 Task: Find connections with filter location Rāmtek with filter topic #economicswith filter profile language French with filter current company Mastek with filter school National Open School board NIOS Admission Form Class 10th 12th 2019-20Delhi with filter industry Operations Consulting with filter service category Wedding Photography with filter keywords title Hotel Manager
Action: Mouse moved to (490, 39)
Screenshot: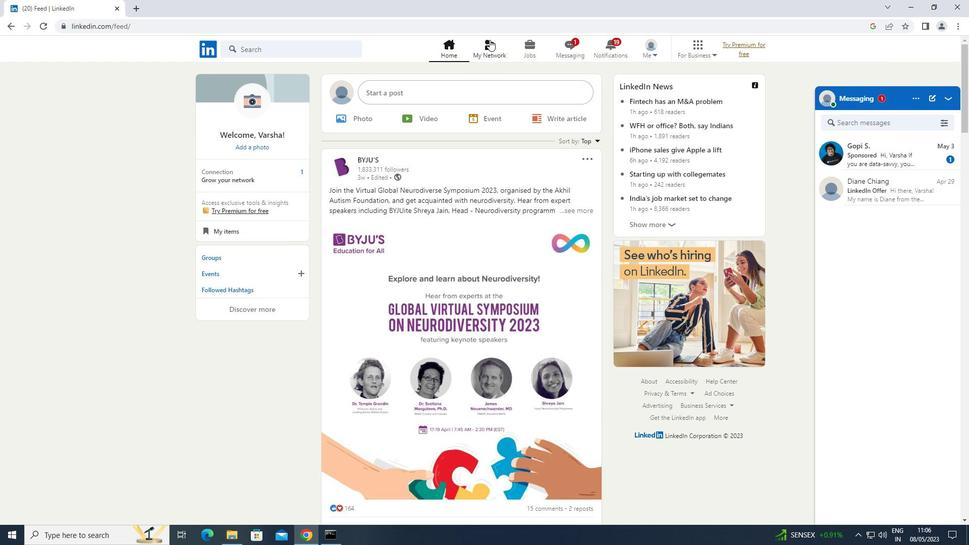 
Action: Mouse pressed left at (490, 39)
Screenshot: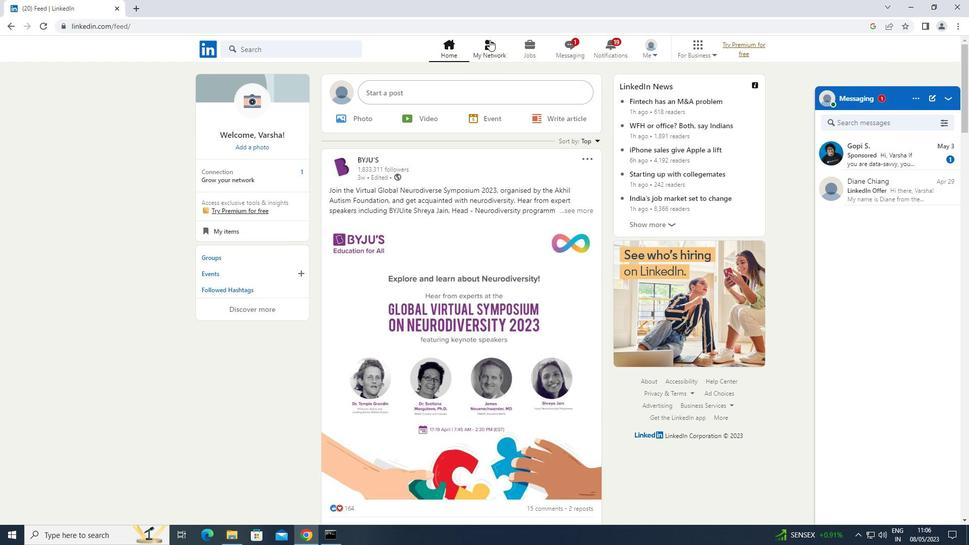
Action: Mouse moved to (239, 100)
Screenshot: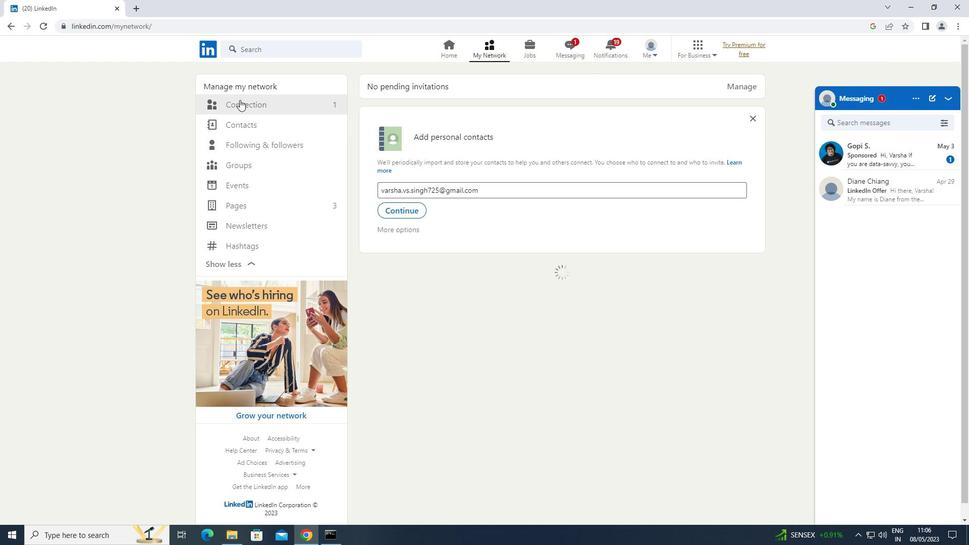 
Action: Mouse pressed left at (239, 100)
Screenshot: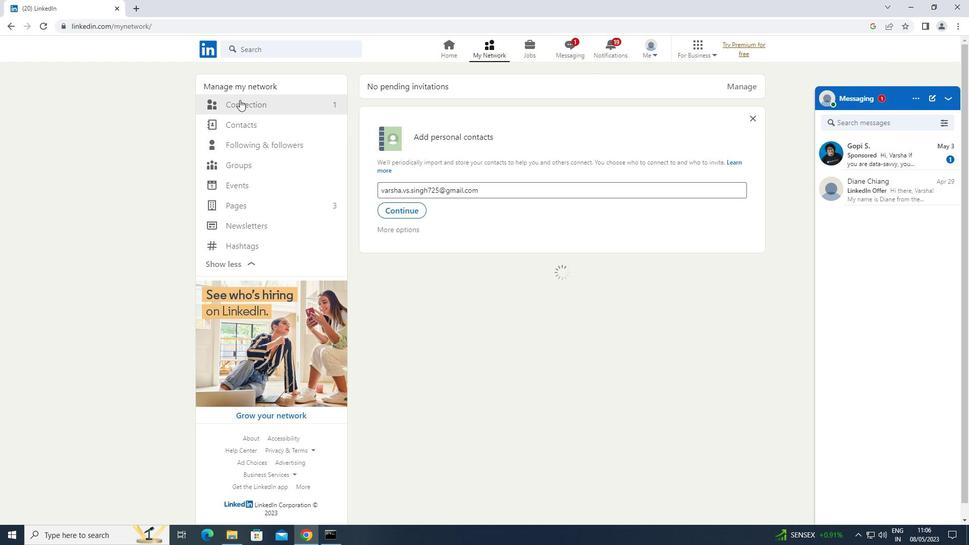 
Action: Mouse moved to (568, 106)
Screenshot: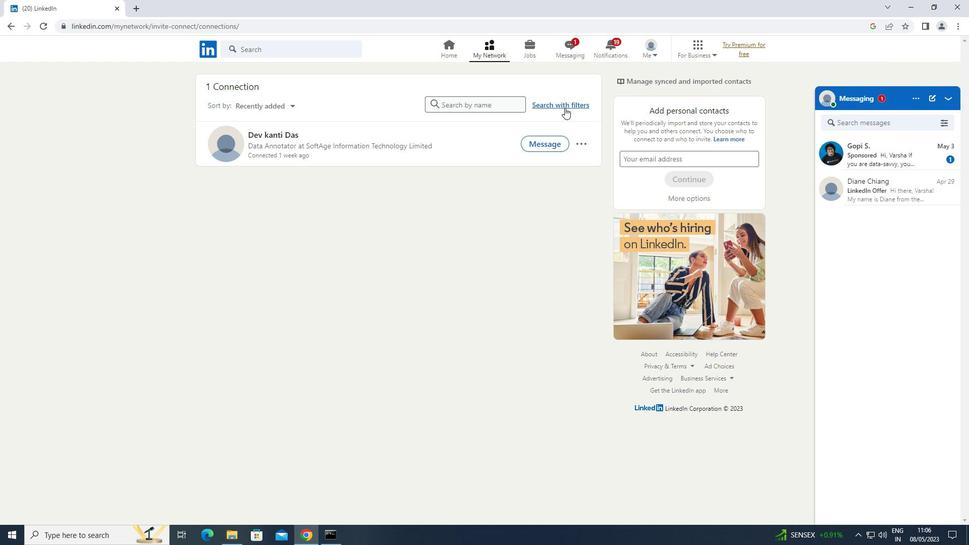 
Action: Mouse pressed left at (568, 106)
Screenshot: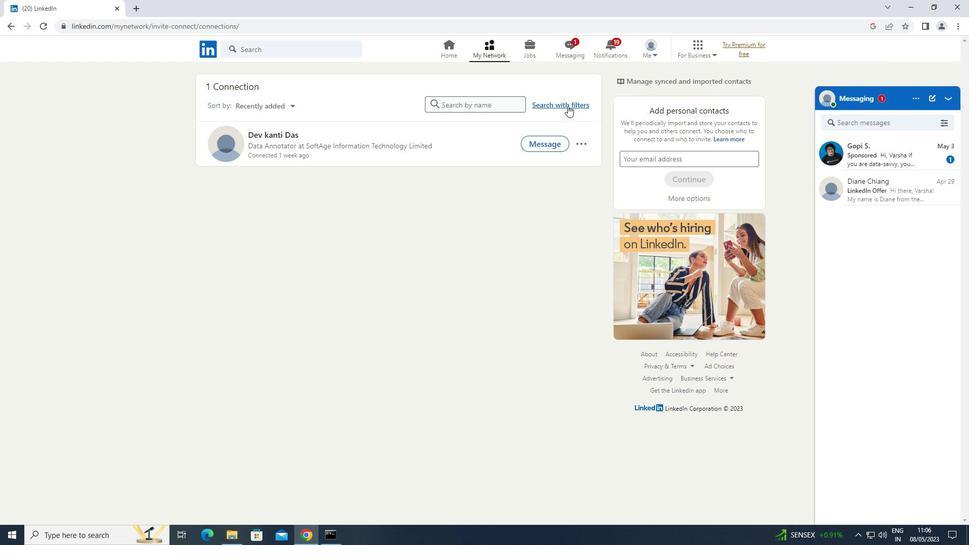 
Action: Mouse moved to (518, 76)
Screenshot: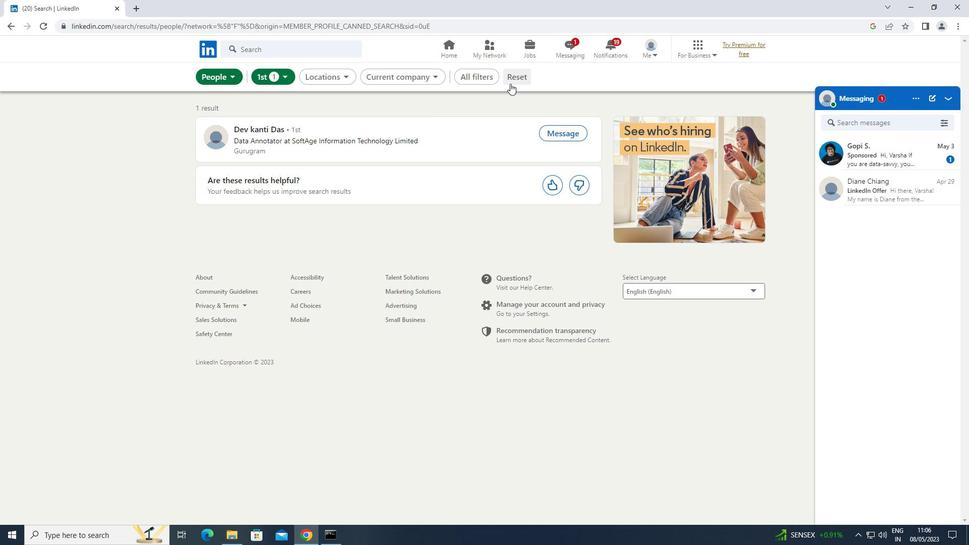 
Action: Mouse pressed left at (518, 76)
Screenshot: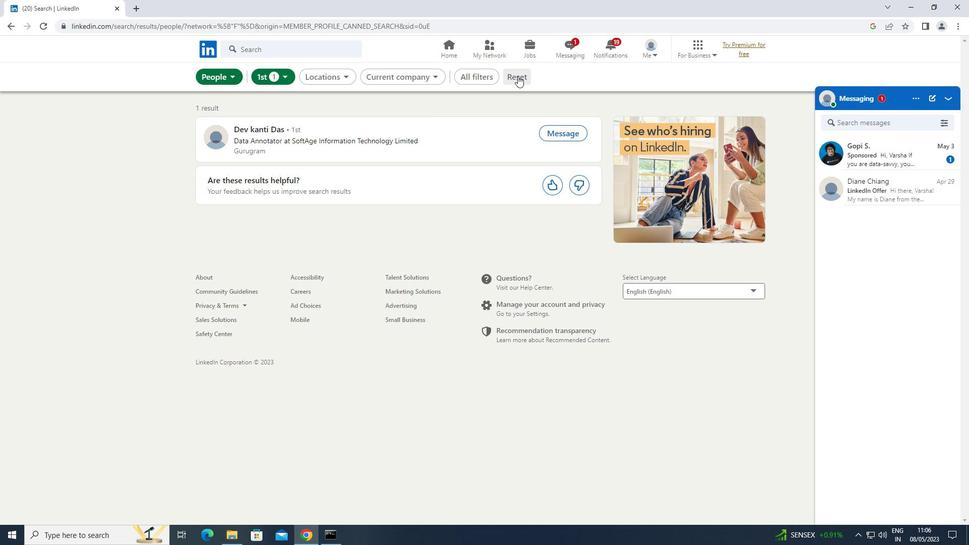 
Action: Mouse moved to (492, 80)
Screenshot: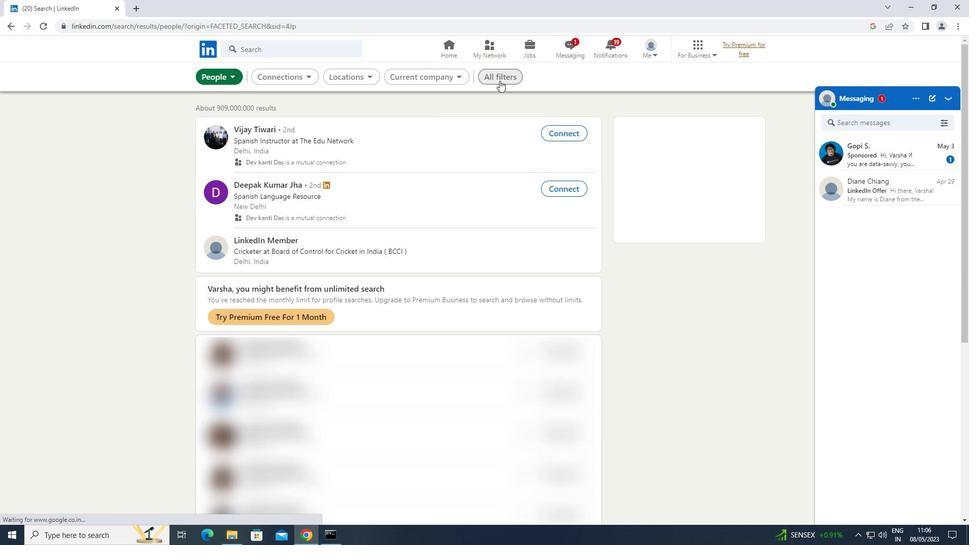 
Action: Mouse pressed left at (492, 80)
Screenshot: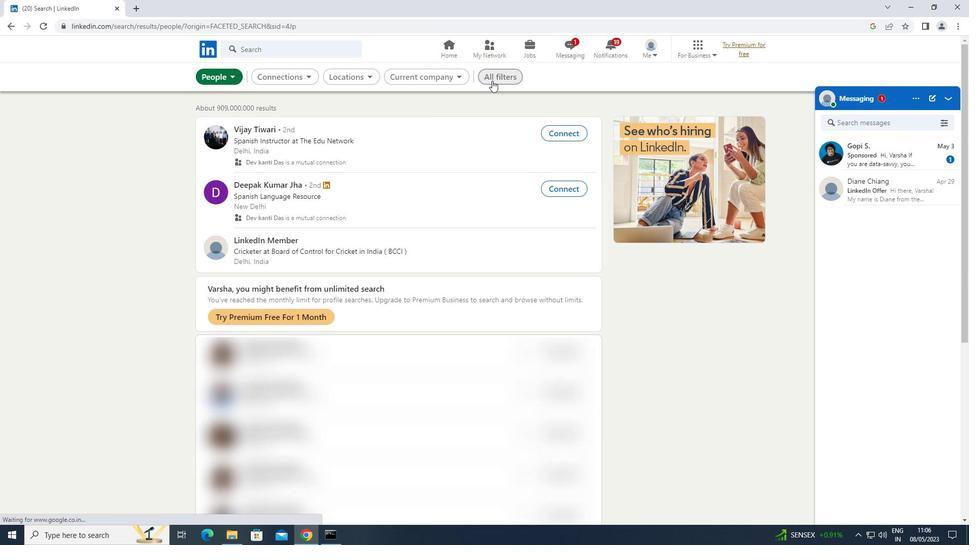 
Action: Mouse moved to (903, 318)
Screenshot: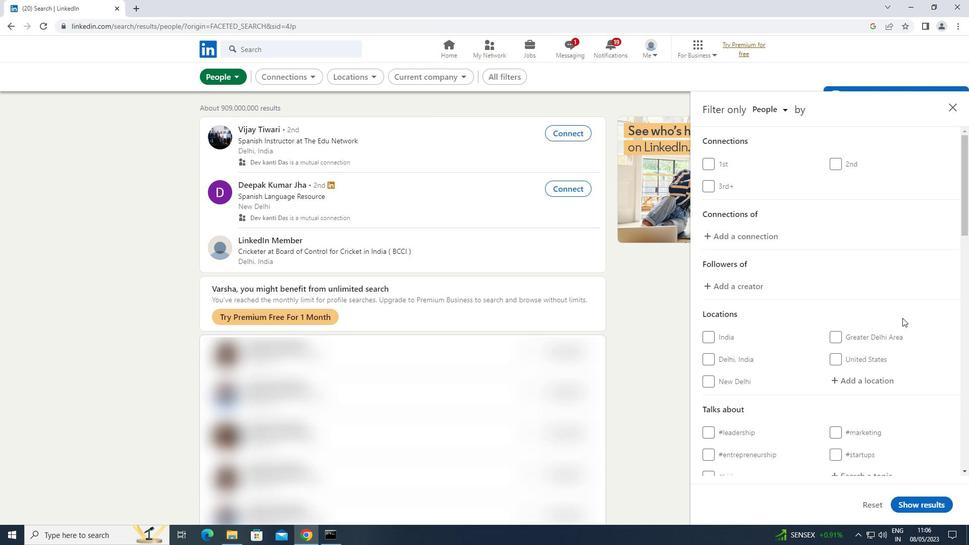 
Action: Mouse scrolled (903, 318) with delta (0, 0)
Screenshot: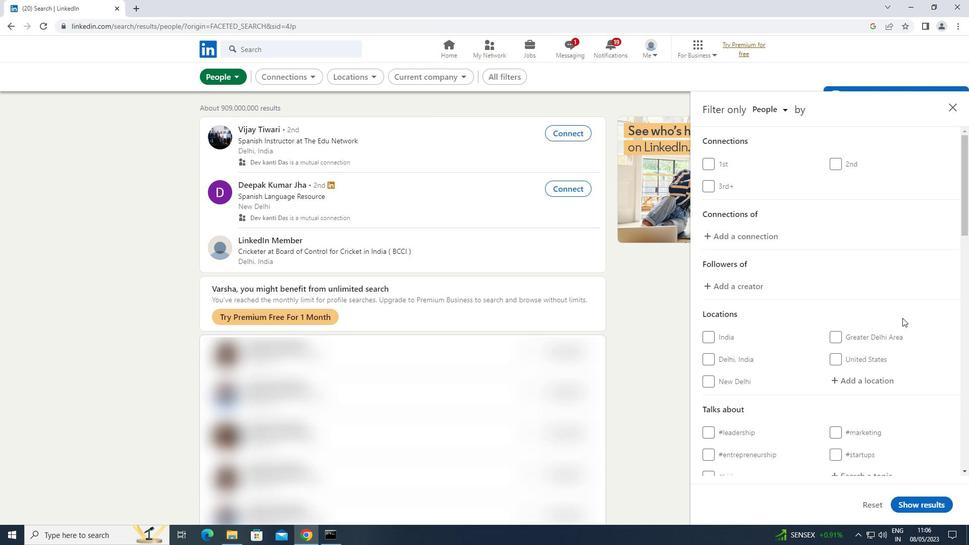 
Action: Mouse moved to (903, 319)
Screenshot: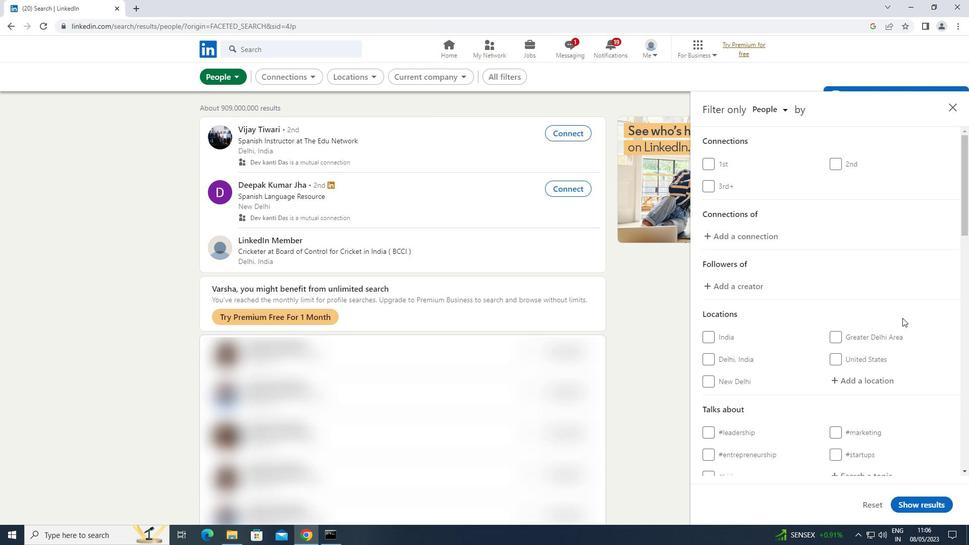 
Action: Mouse scrolled (903, 319) with delta (0, 0)
Screenshot: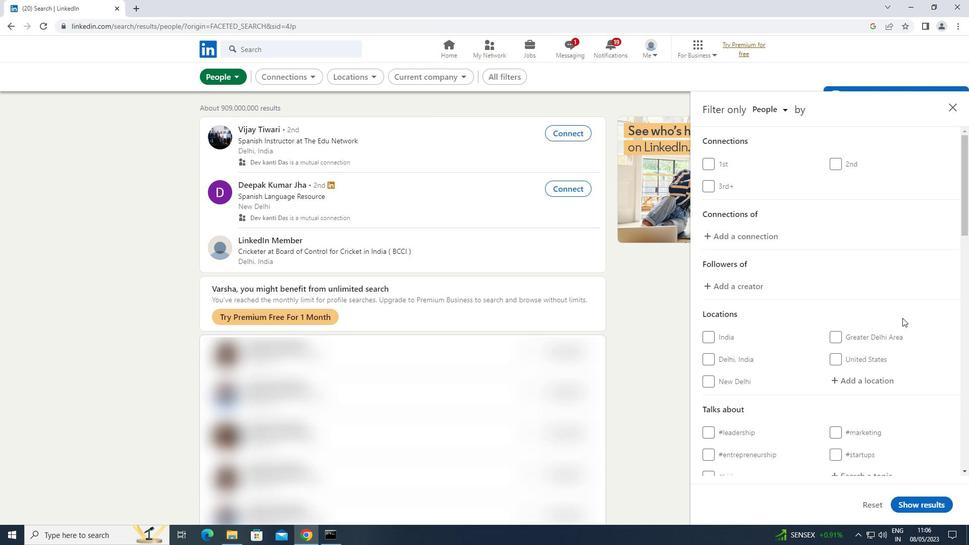 
Action: Mouse moved to (867, 282)
Screenshot: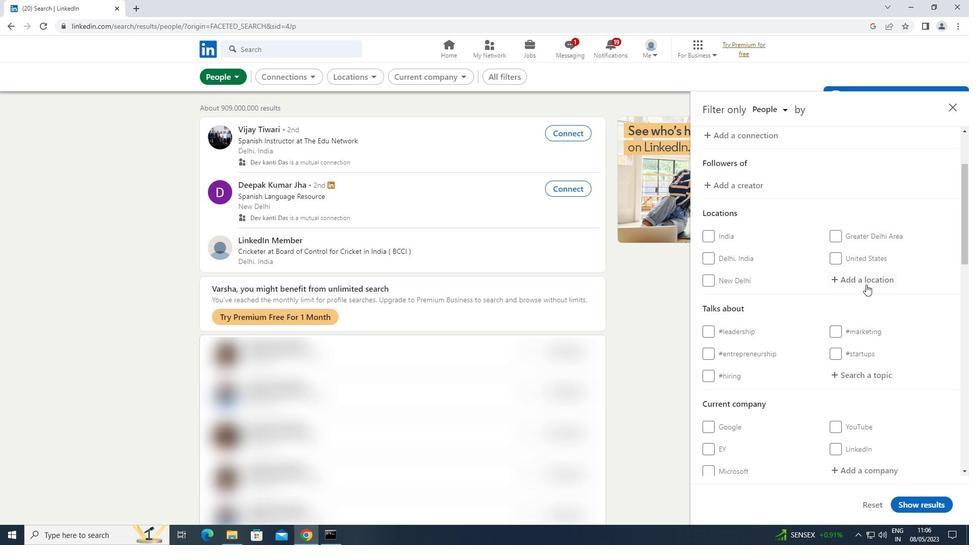 
Action: Mouse pressed left at (867, 282)
Screenshot: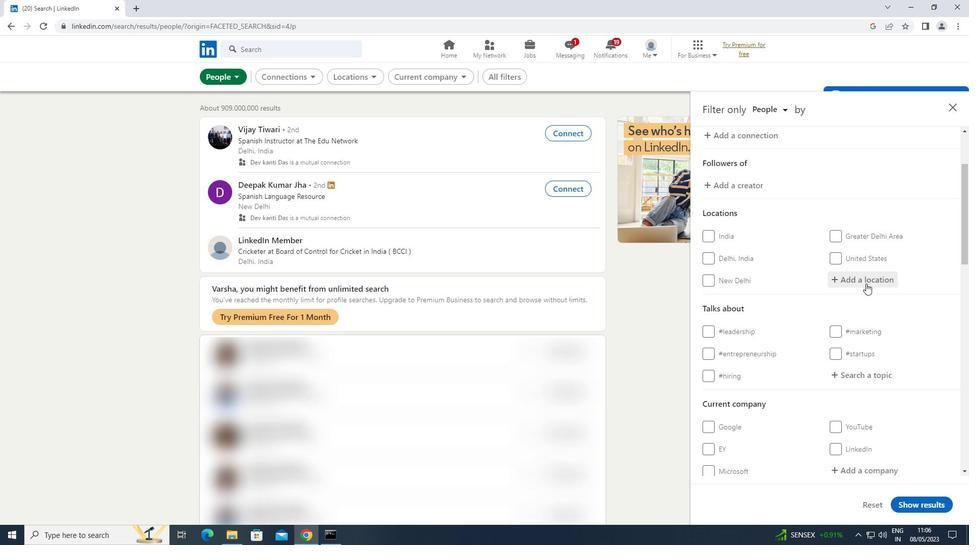 
Action: Mouse moved to (867, 282)
Screenshot: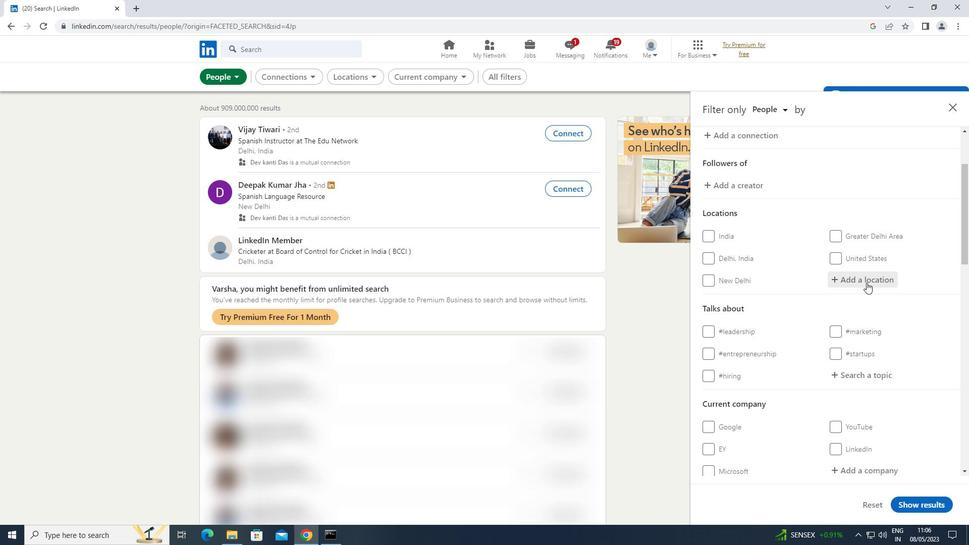 
Action: Key pressed <Key.shift>RAMTEK
Screenshot: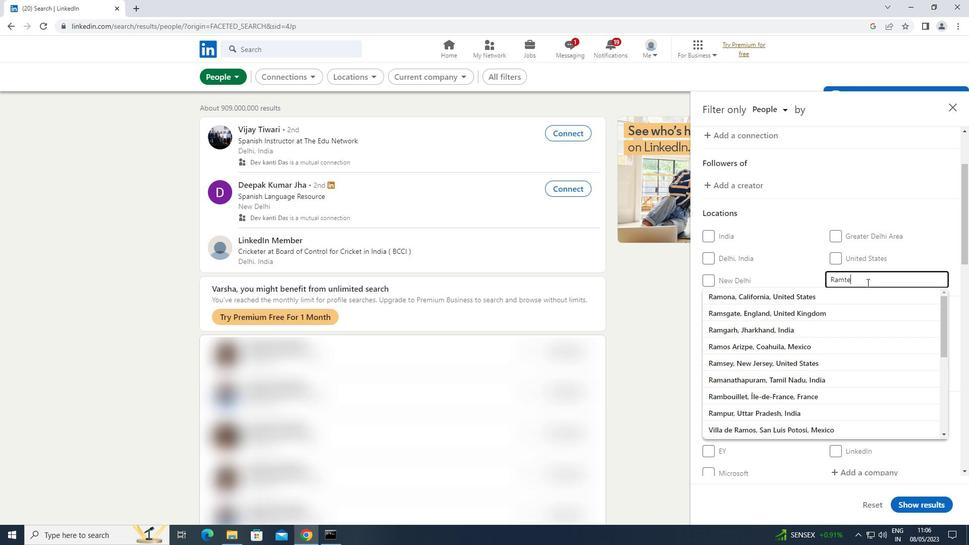
Action: Mouse moved to (853, 374)
Screenshot: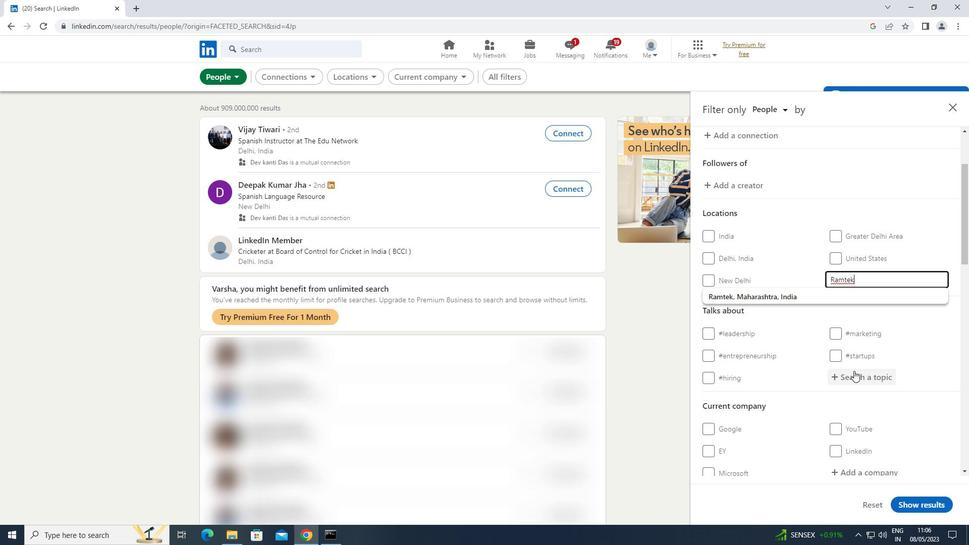 
Action: Mouse pressed left at (853, 374)
Screenshot: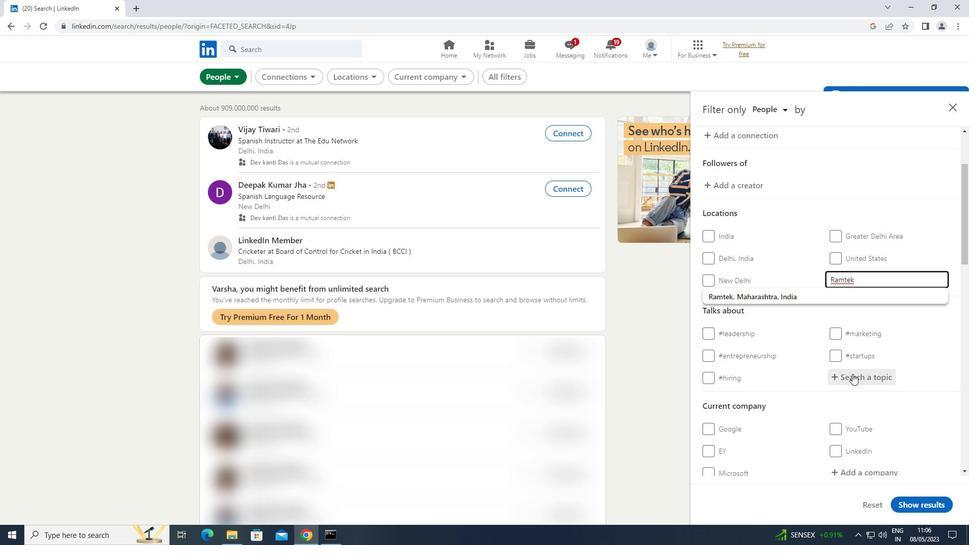 
Action: Key pressed ECONOMICS
Screenshot: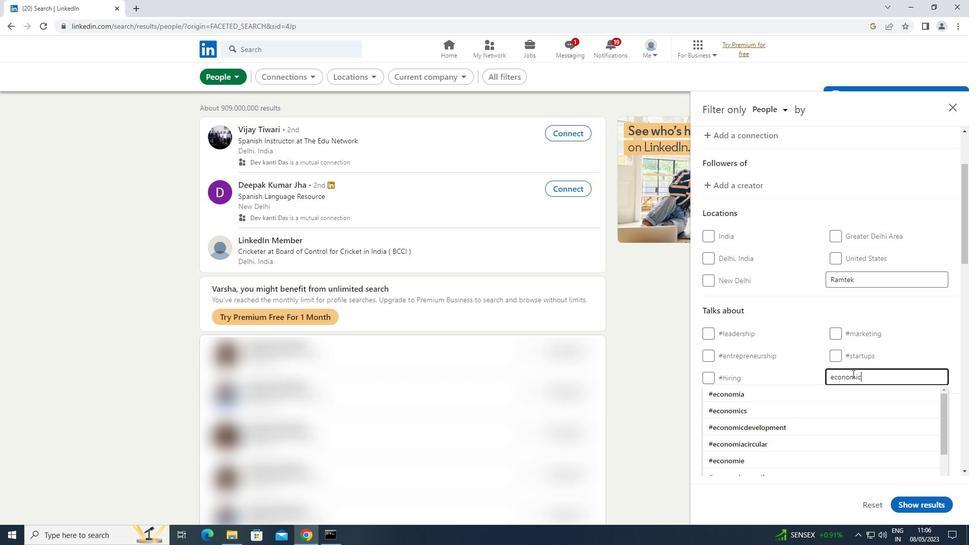 
Action: Mouse moved to (780, 396)
Screenshot: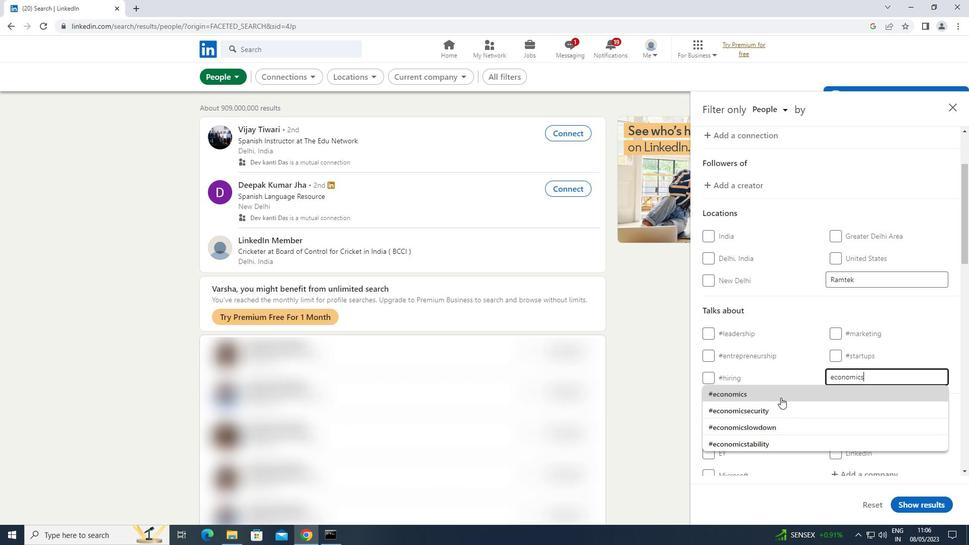 
Action: Mouse pressed left at (780, 396)
Screenshot: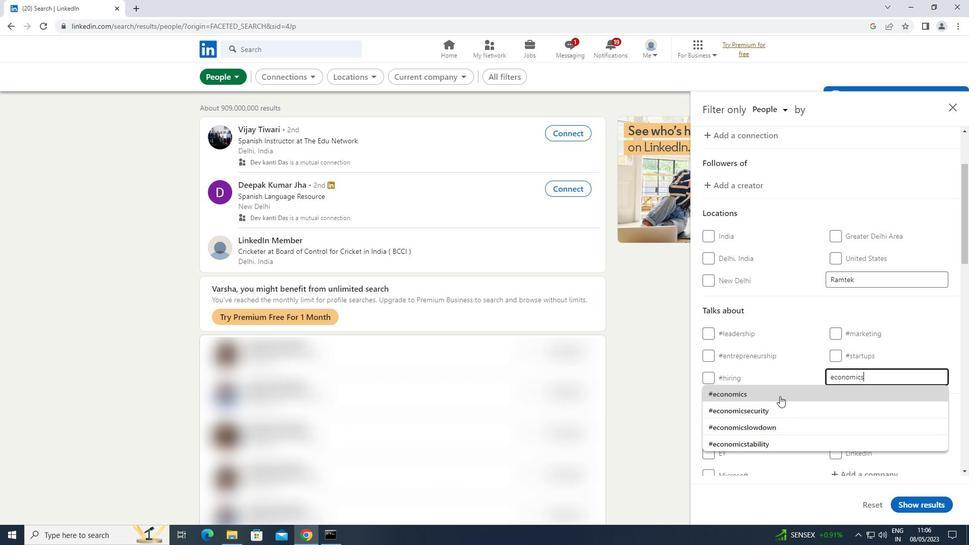 
Action: Mouse scrolled (780, 396) with delta (0, 0)
Screenshot: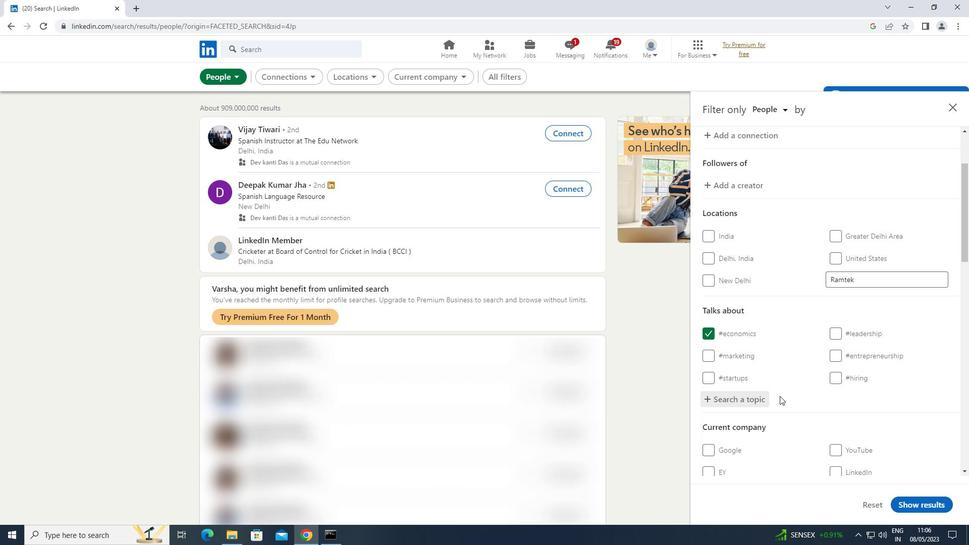 
Action: Mouse scrolled (780, 396) with delta (0, 0)
Screenshot: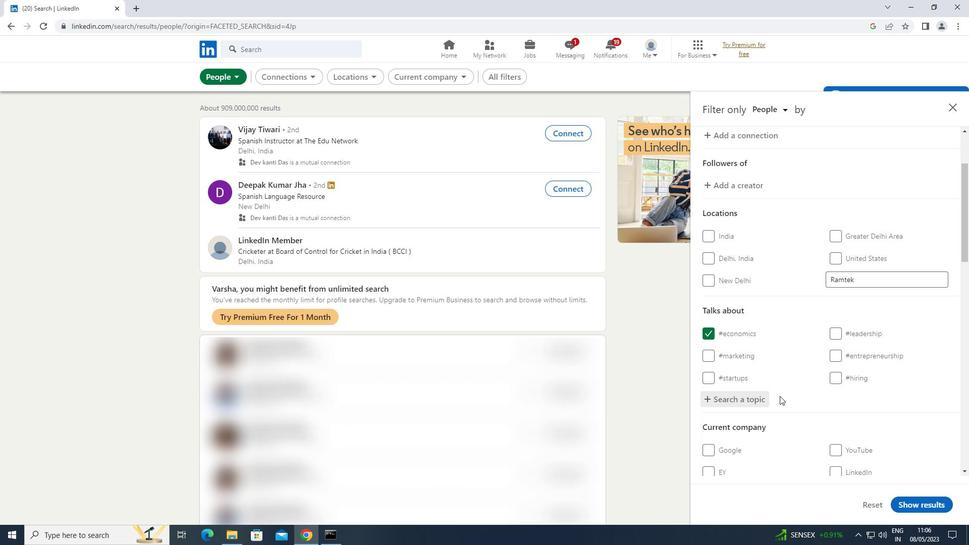 
Action: Mouse scrolled (780, 396) with delta (0, 0)
Screenshot: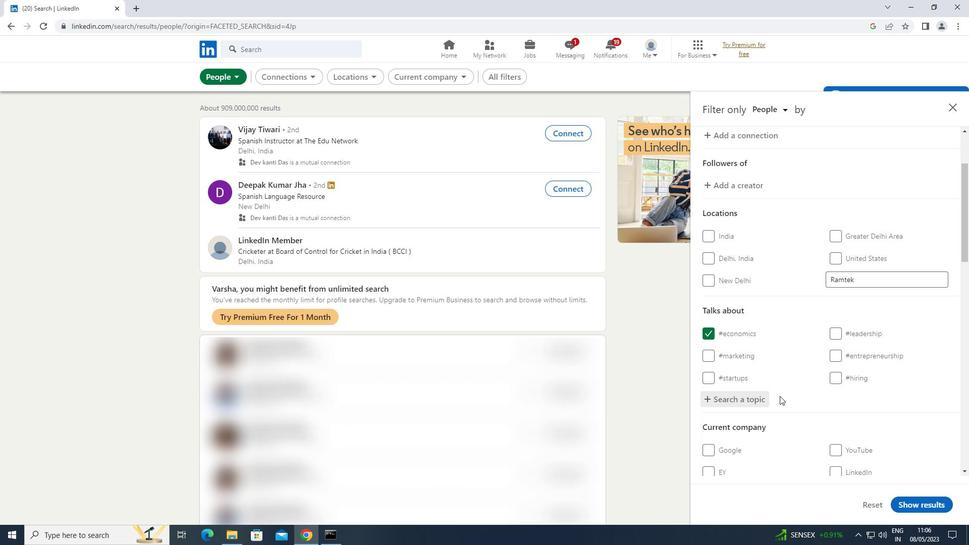 
Action: Mouse scrolled (780, 396) with delta (0, 0)
Screenshot: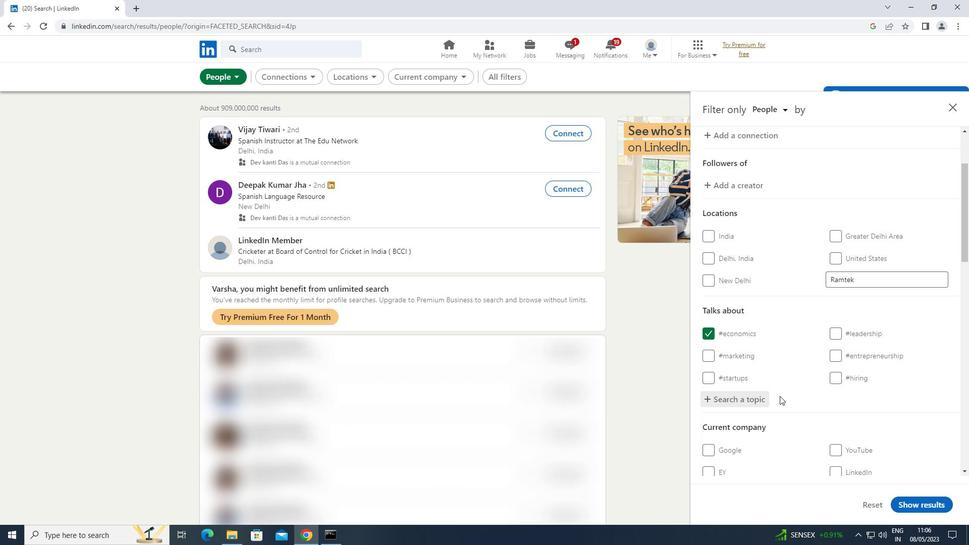 
Action: Mouse scrolled (780, 396) with delta (0, 0)
Screenshot: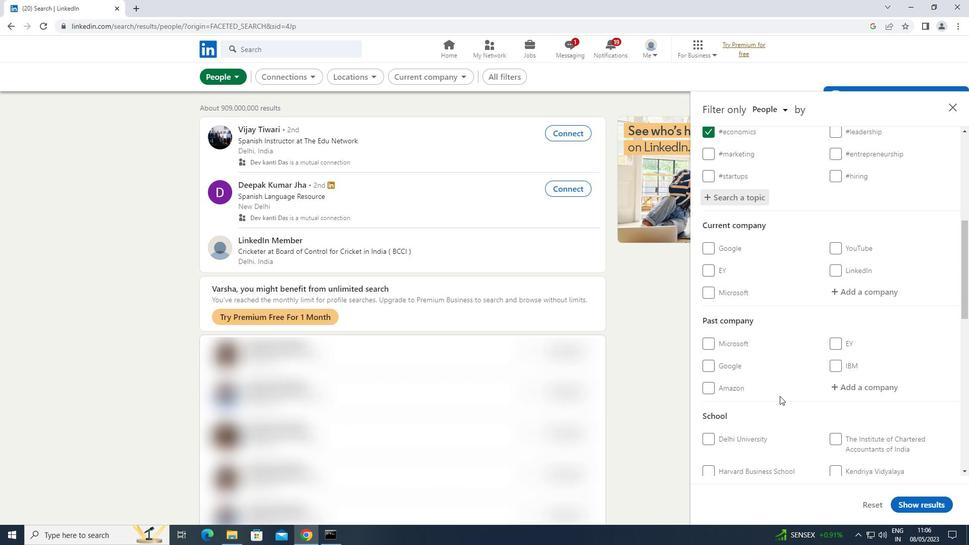 
Action: Mouse scrolled (780, 396) with delta (0, 0)
Screenshot: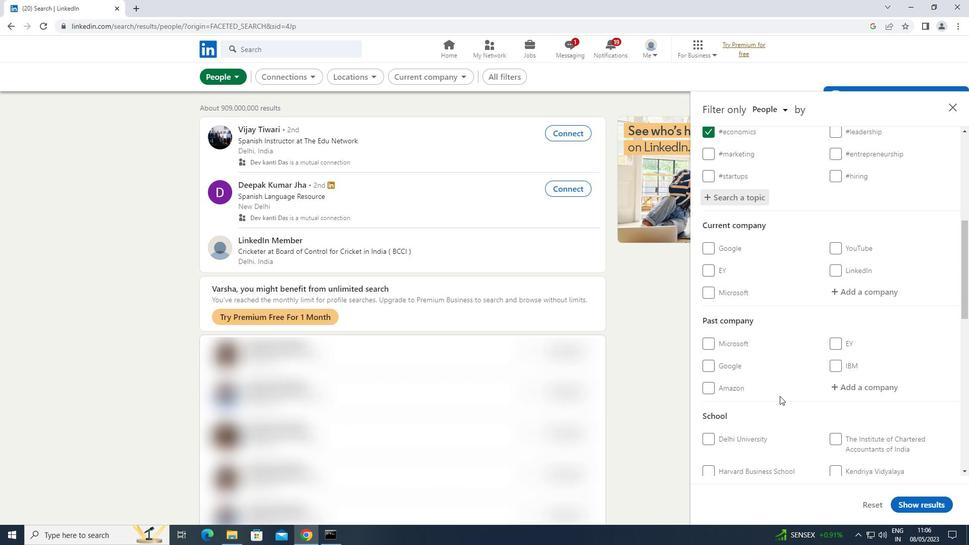 
Action: Mouse scrolled (780, 396) with delta (0, 0)
Screenshot: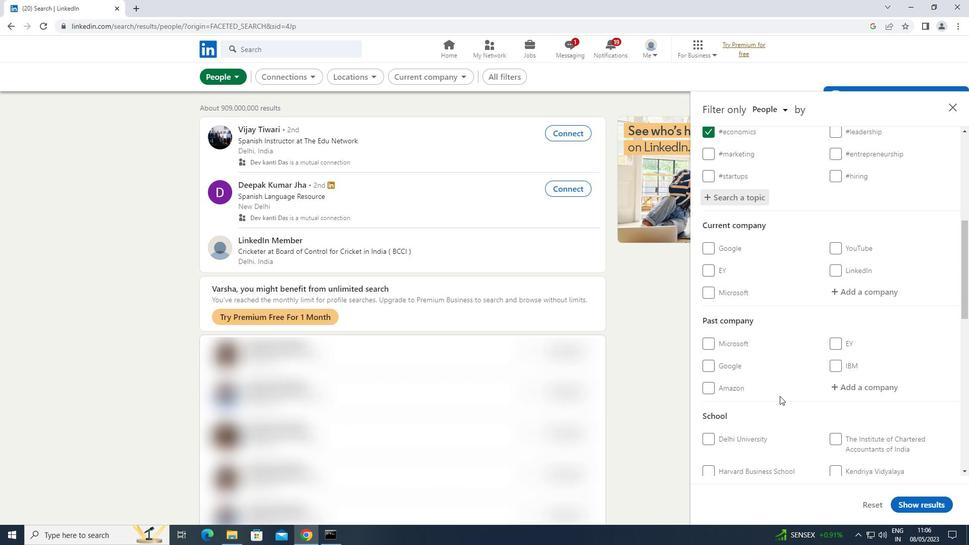
Action: Mouse scrolled (780, 396) with delta (0, 0)
Screenshot: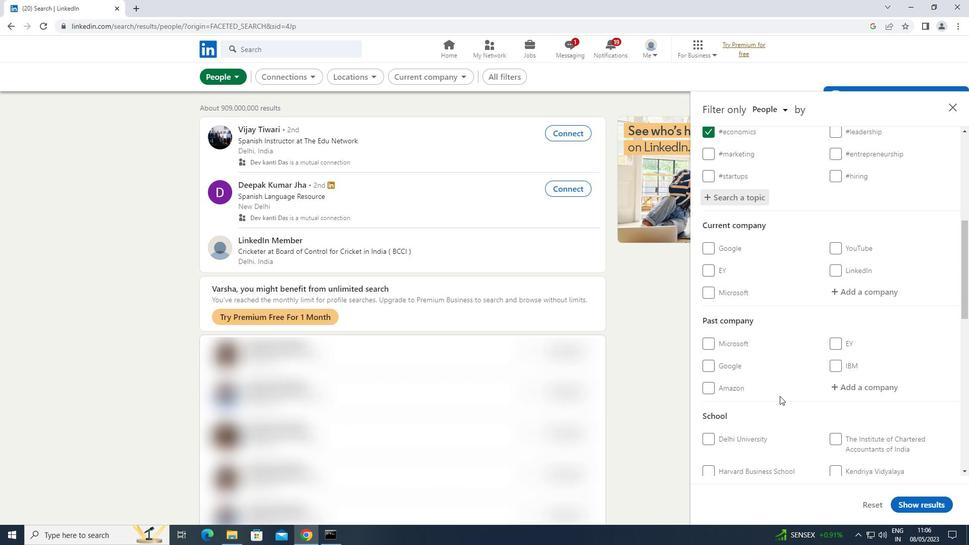 
Action: Mouse scrolled (780, 396) with delta (0, 0)
Screenshot: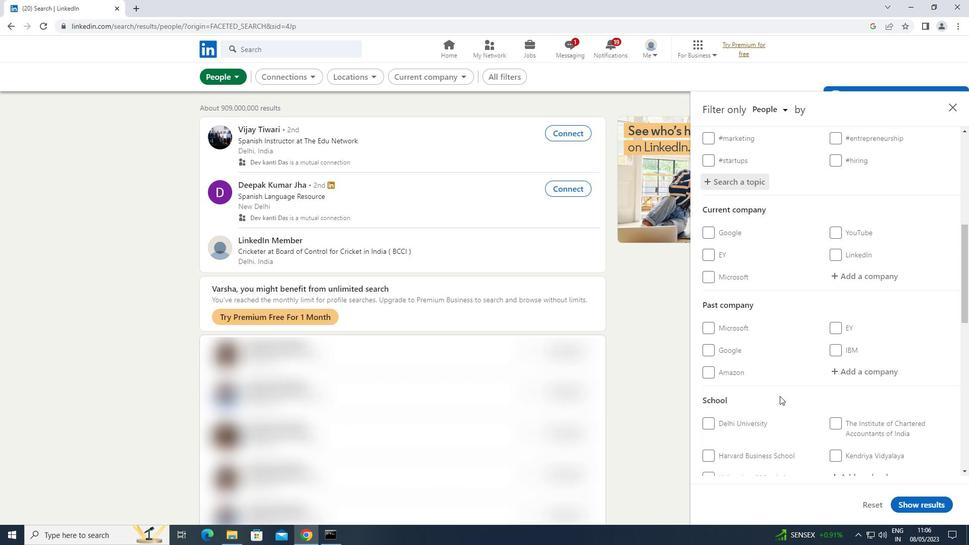 
Action: Mouse moved to (832, 406)
Screenshot: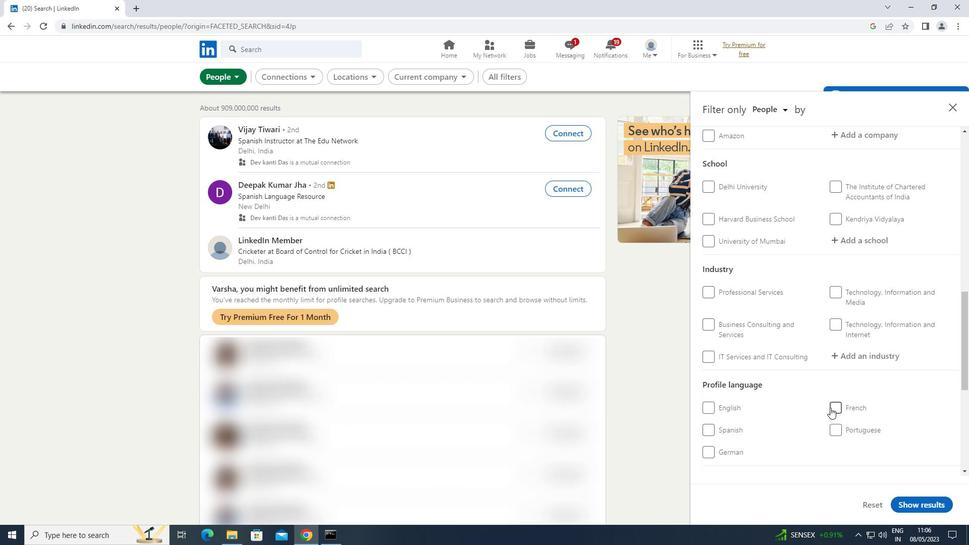 
Action: Mouse pressed left at (832, 406)
Screenshot: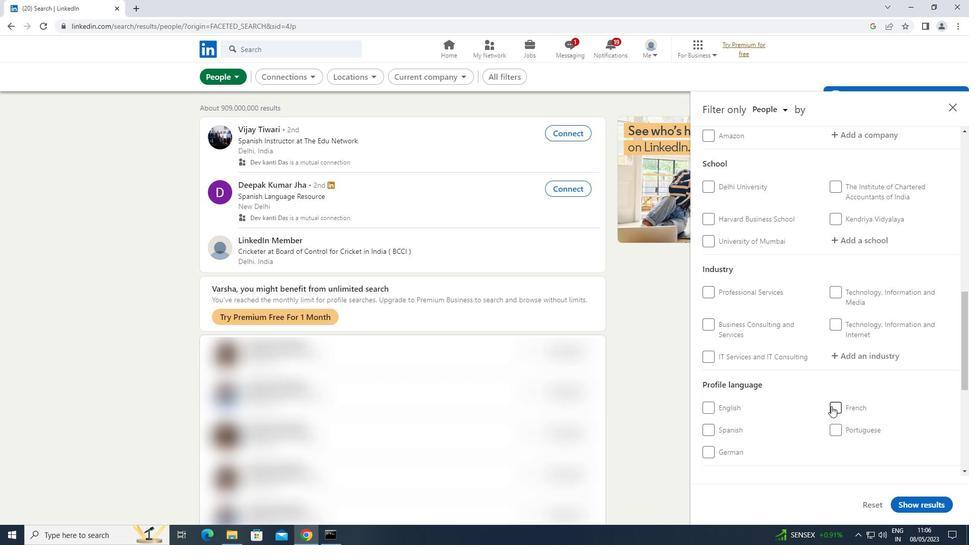 
Action: Mouse scrolled (832, 407) with delta (0, 0)
Screenshot: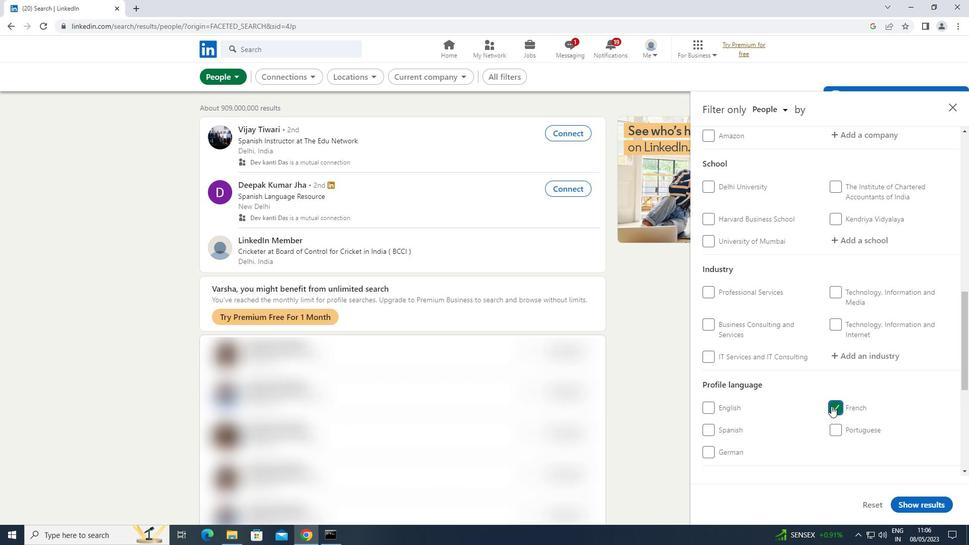 
Action: Mouse scrolled (832, 407) with delta (0, 0)
Screenshot: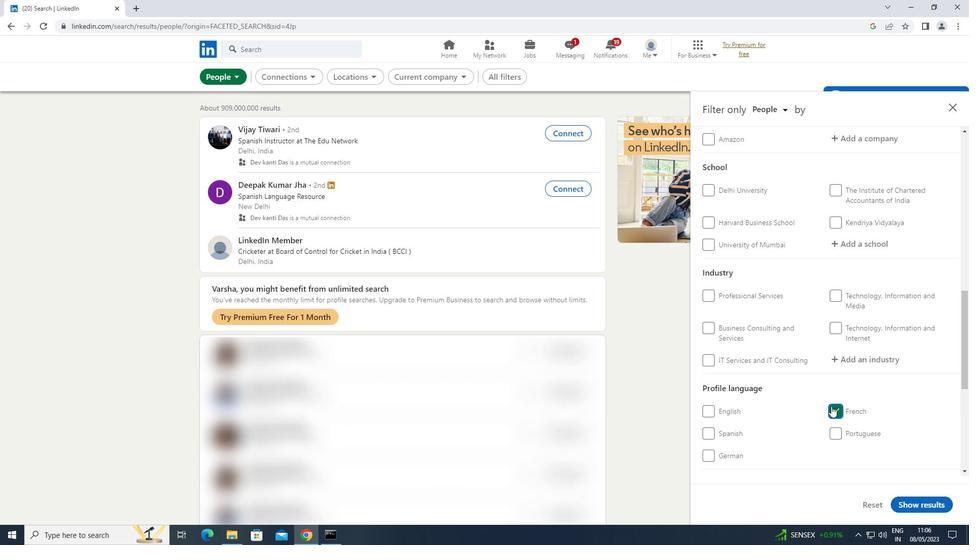 
Action: Mouse scrolled (832, 407) with delta (0, 0)
Screenshot: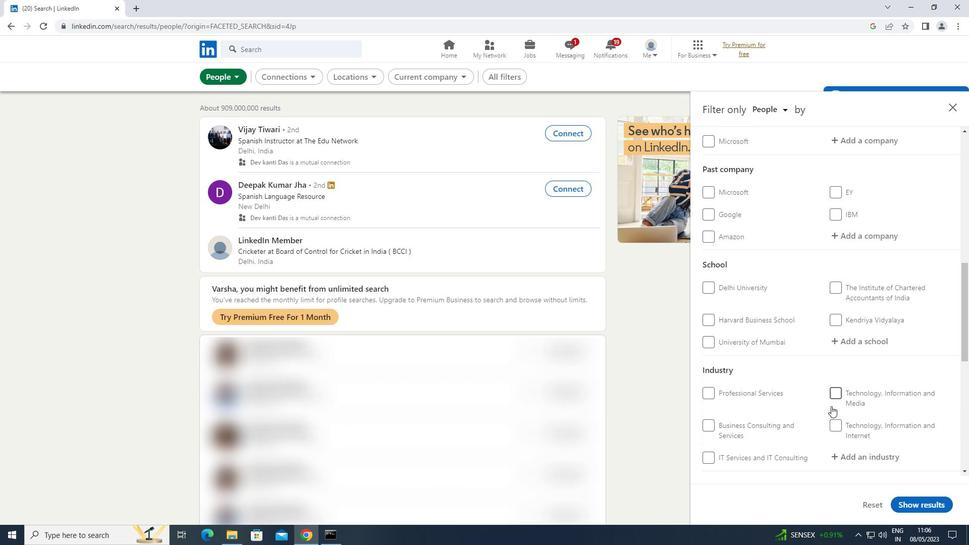 
Action: Mouse scrolled (832, 407) with delta (0, 0)
Screenshot: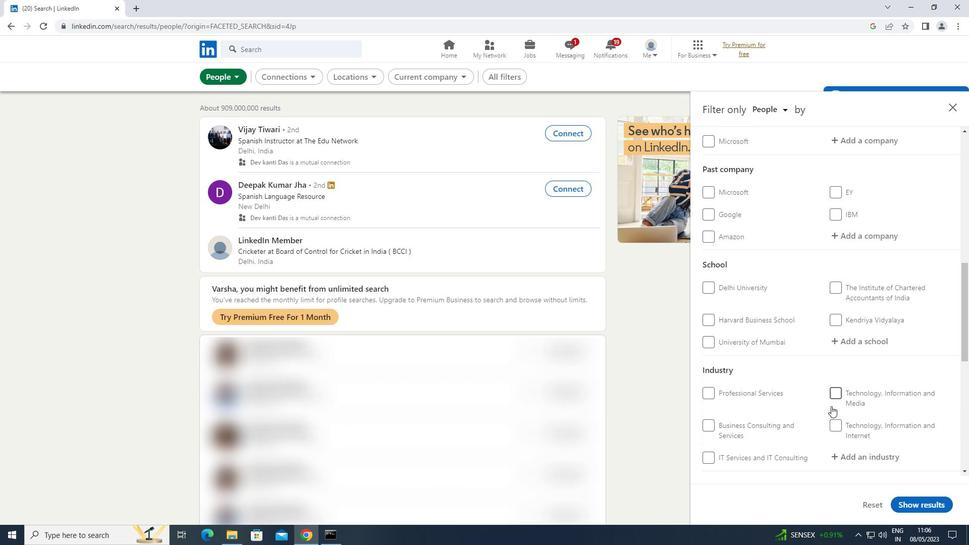 
Action: Mouse moved to (885, 242)
Screenshot: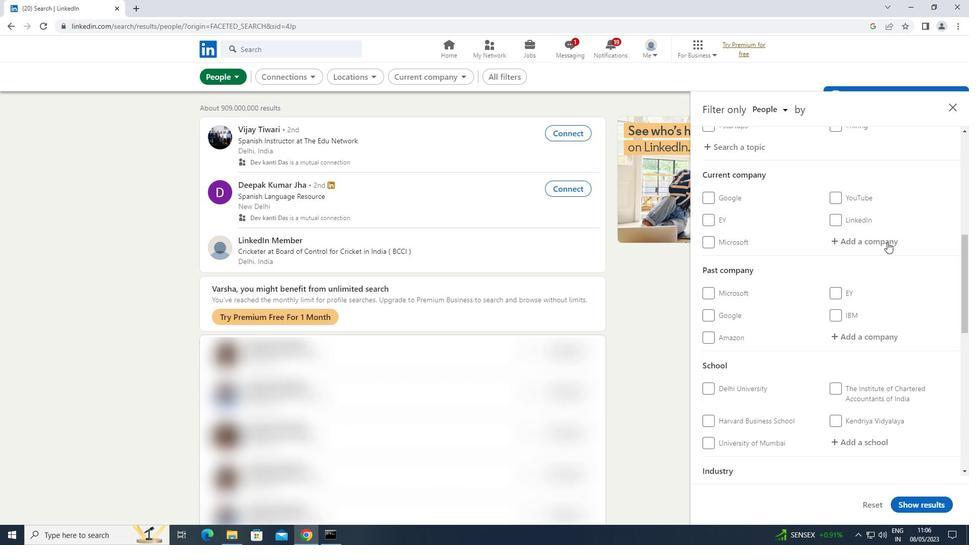 
Action: Mouse pressed left at (885, 242)
Screenshot: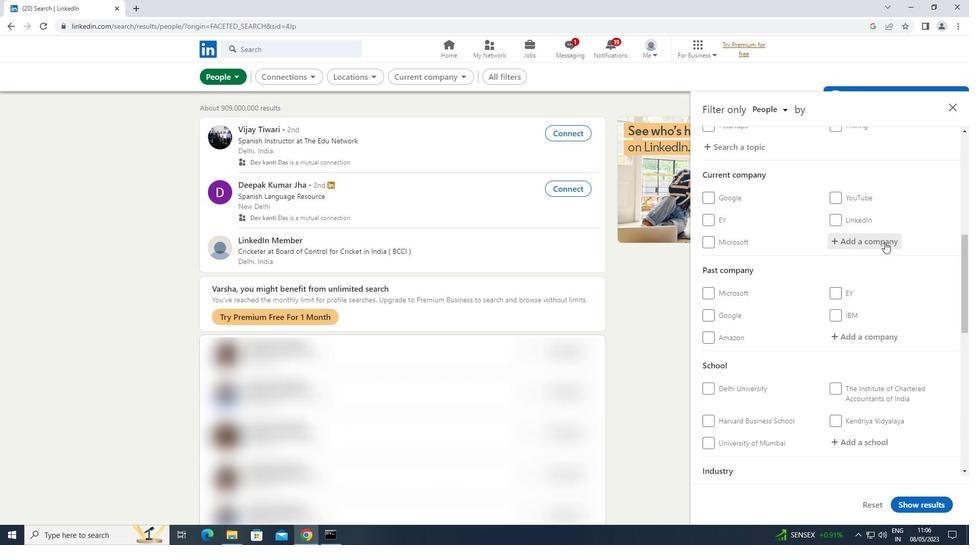 
Action: Key pressed <Key.shift>MASTEK
Screenshot: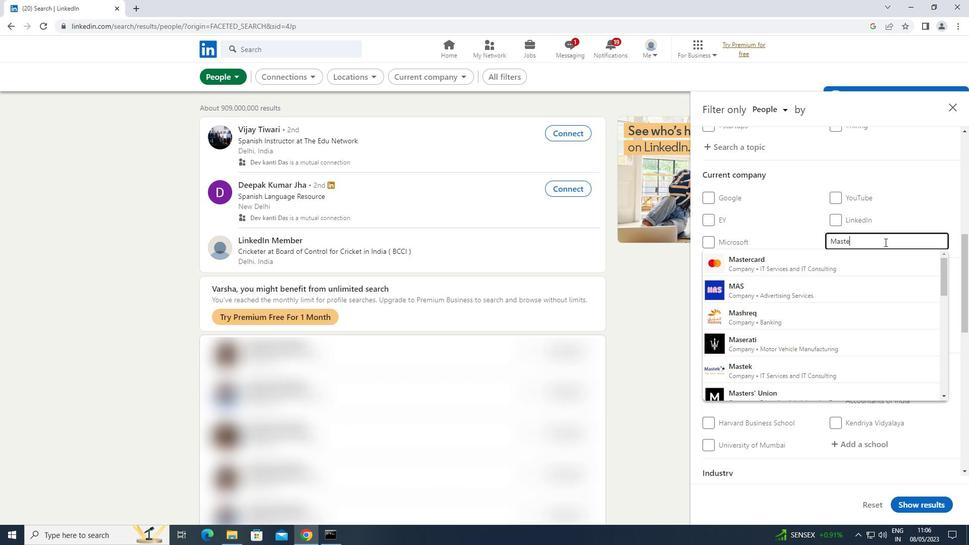 
Action: Mouse moved to (796, 267)
Screenshot: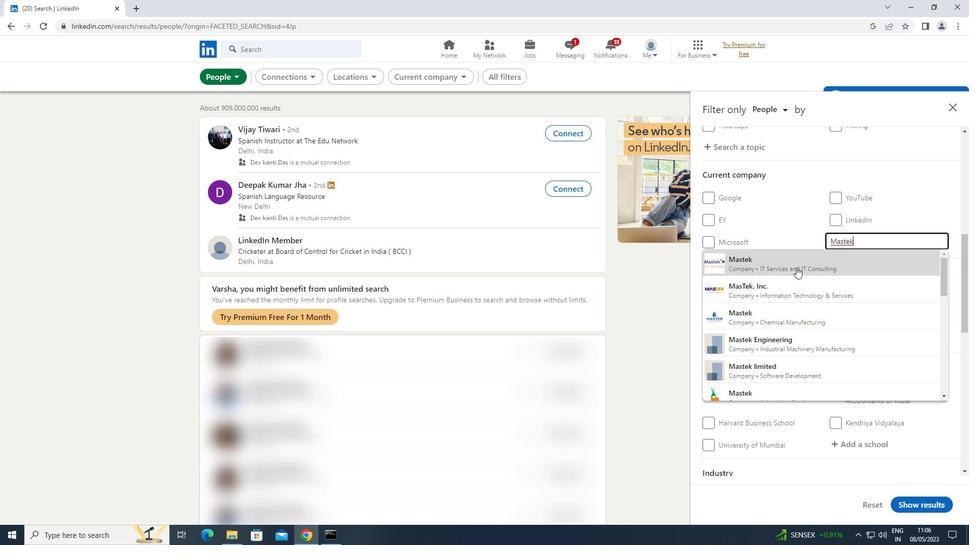 
Action: Mouse pressed left at (796, 267)
Screenshot: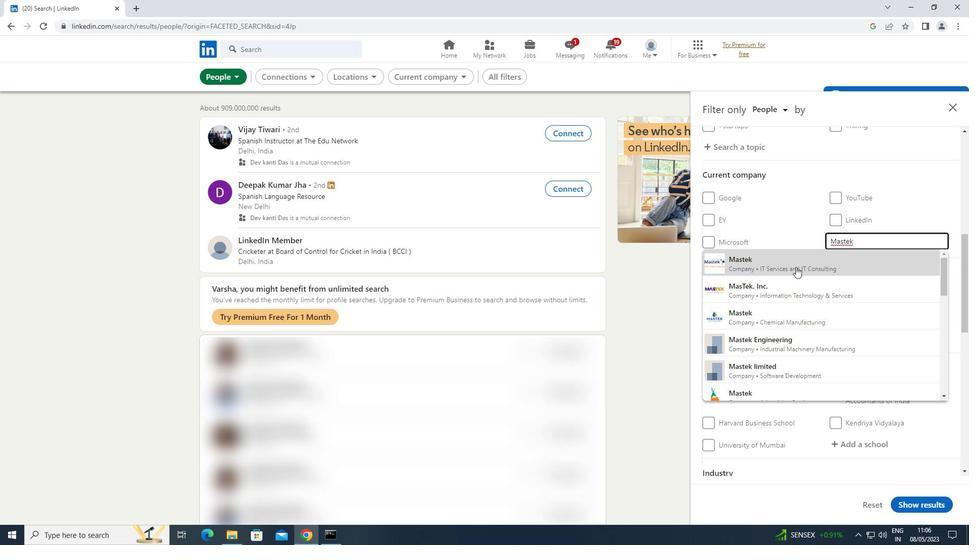 
Action: Mouse scrolled (796, 266) with delta (0, 0)
Screenshot: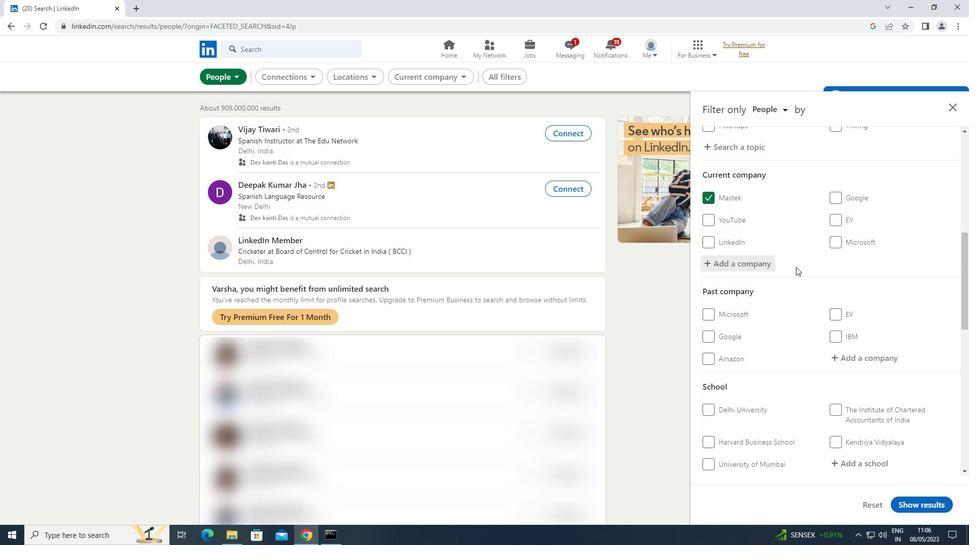 
Action: Mouse scrolled (796, 266) with delta (0, 0)
Screenshot: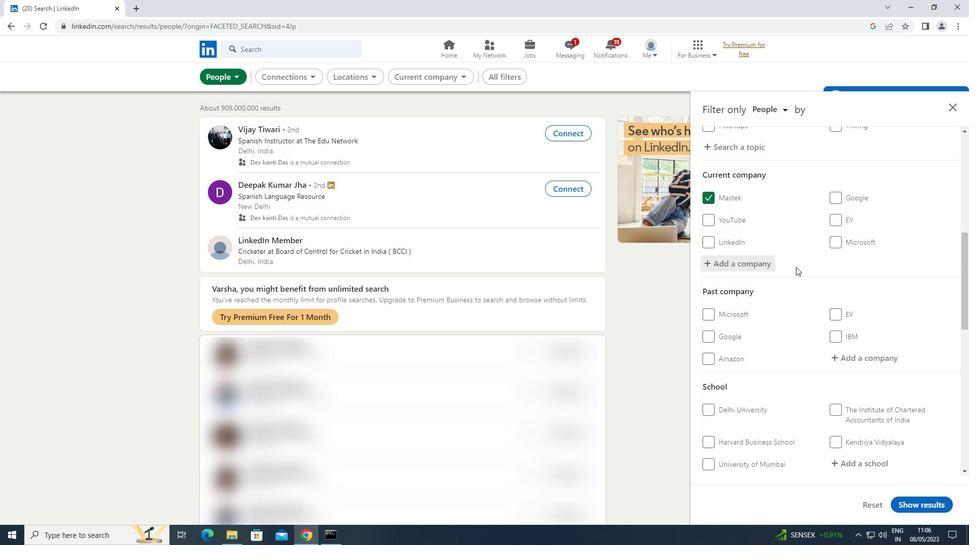 
Action: Mouse scrolled (796, 266) with delta (0, 0)
Screenshot: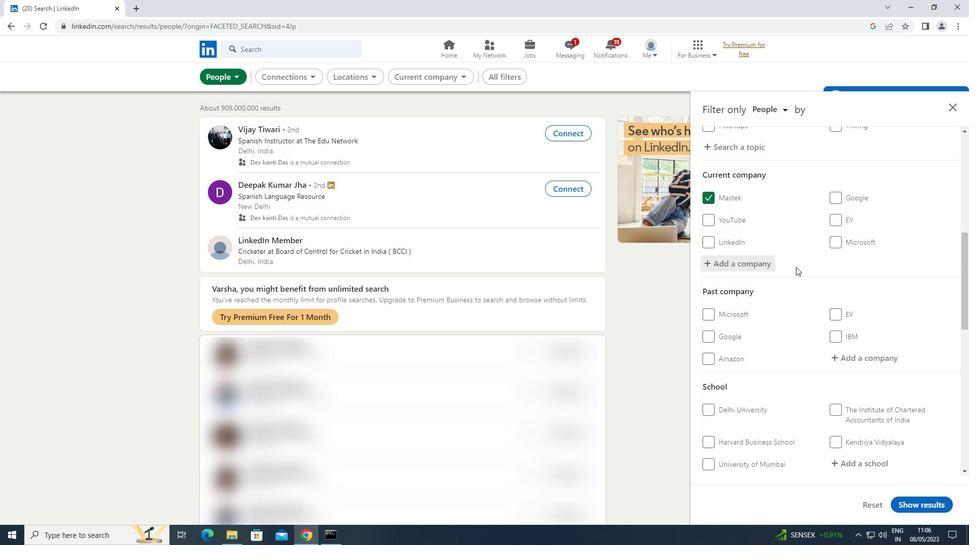
Action: Mouse moved to (844, 308)
Screenshot: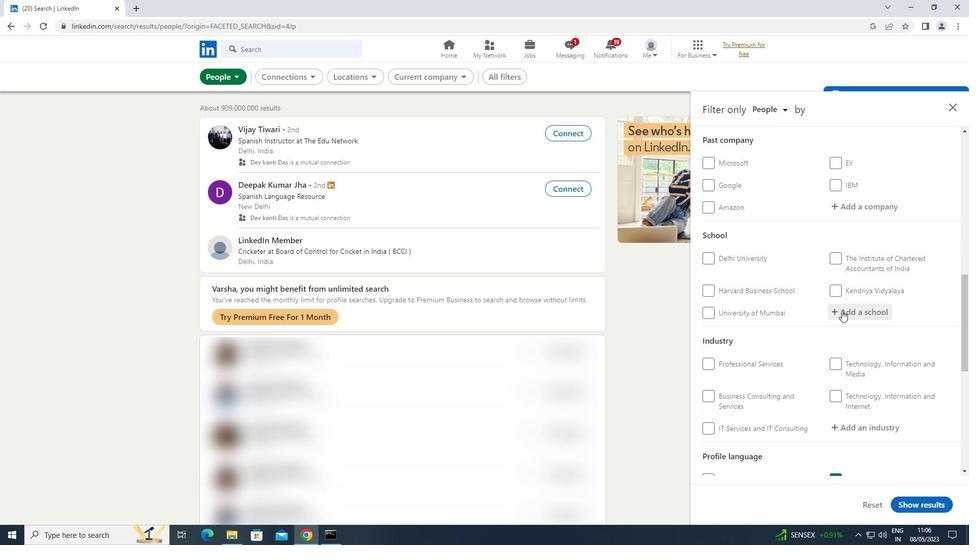 
Action: Mouse pressed left at (844, 308)
Screenshot: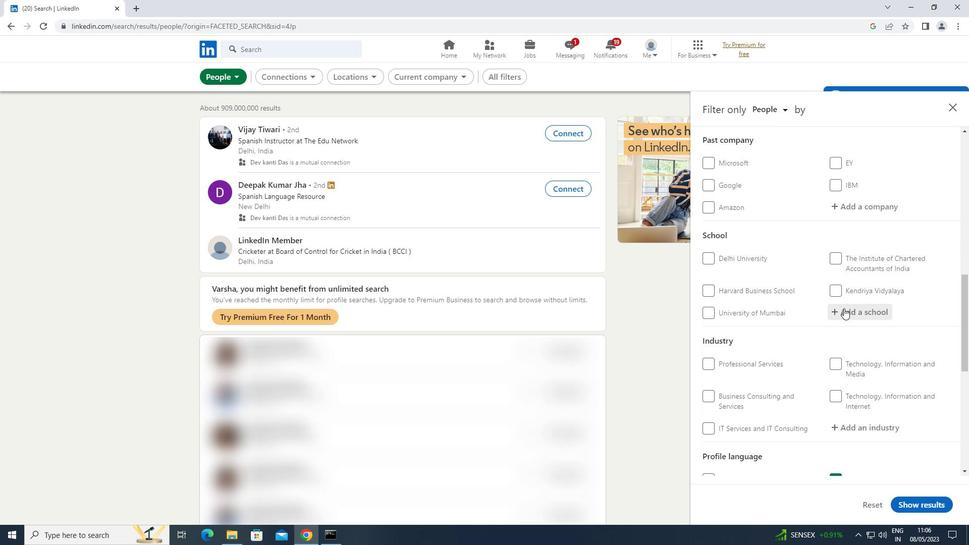 
Action: Key pressed <Key.shift><Key.shift><Key.shift>NATIONAL<Key.space><Key.shift>OPEN
Screenshot: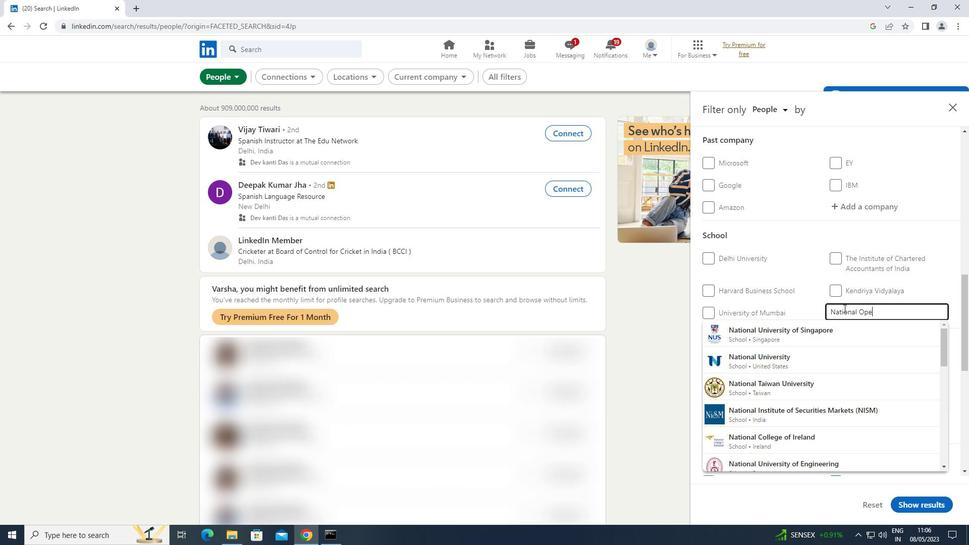 
Action: Mouse moved to (798, 410)
Screenshot: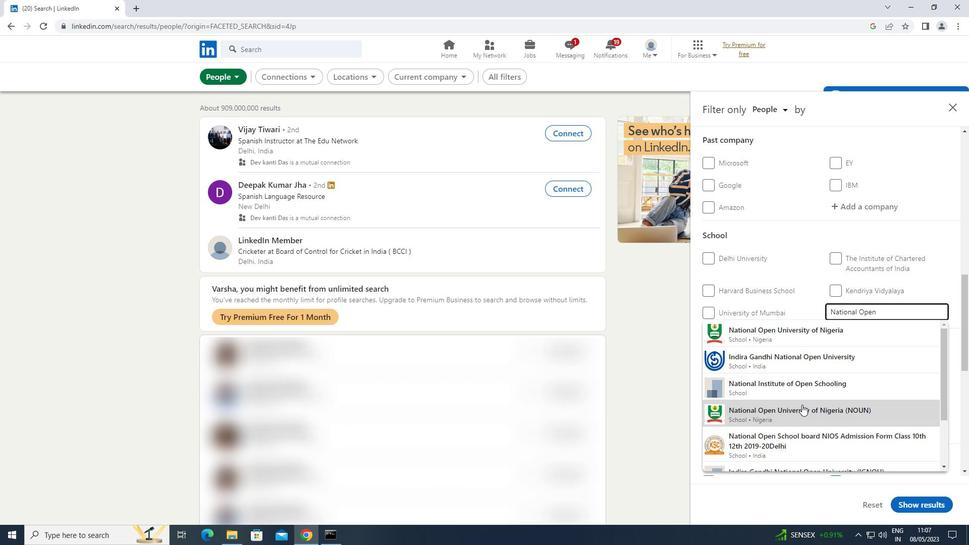 
Action: Mouse scrolled (798, 410) with delta (0, 0)
Screenshot: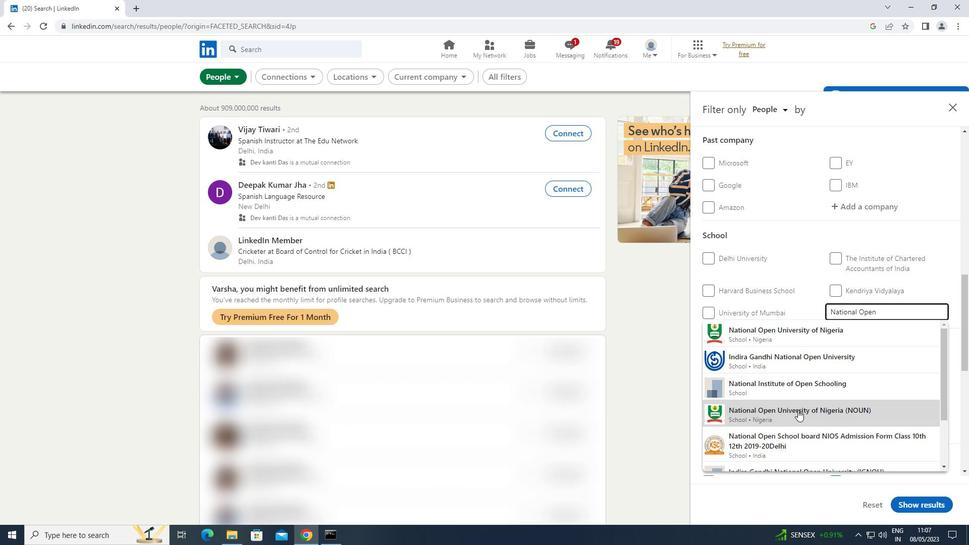
Action: Mouse moved to (824, 385)
Screenshot: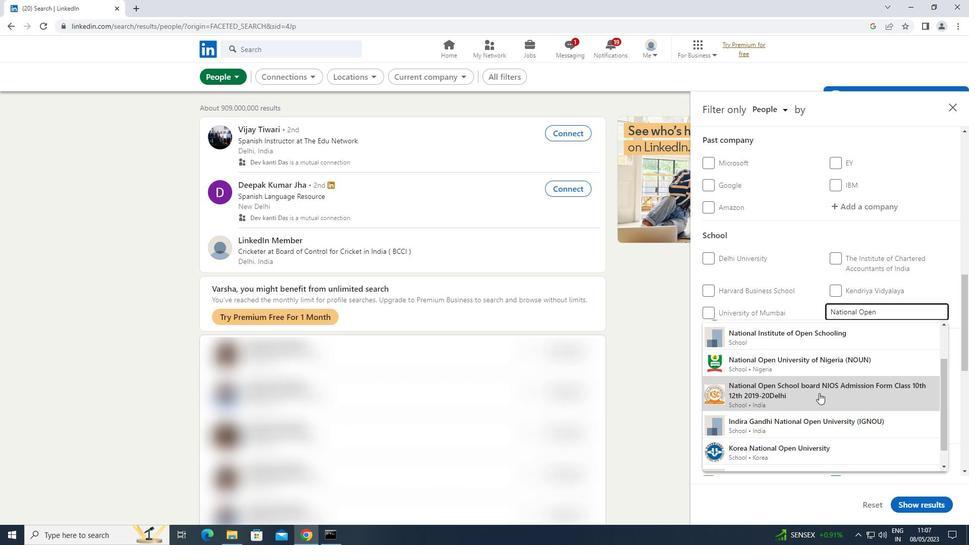 
Action: Mouse pressed left at (824, 385)
Screenshot: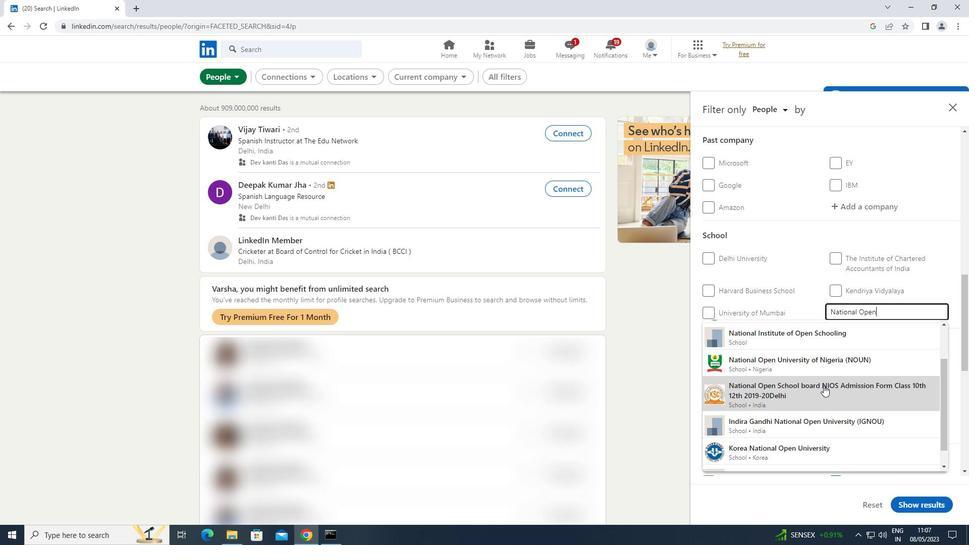 
Action: Mouse moved to (824, 384)
Screenshot: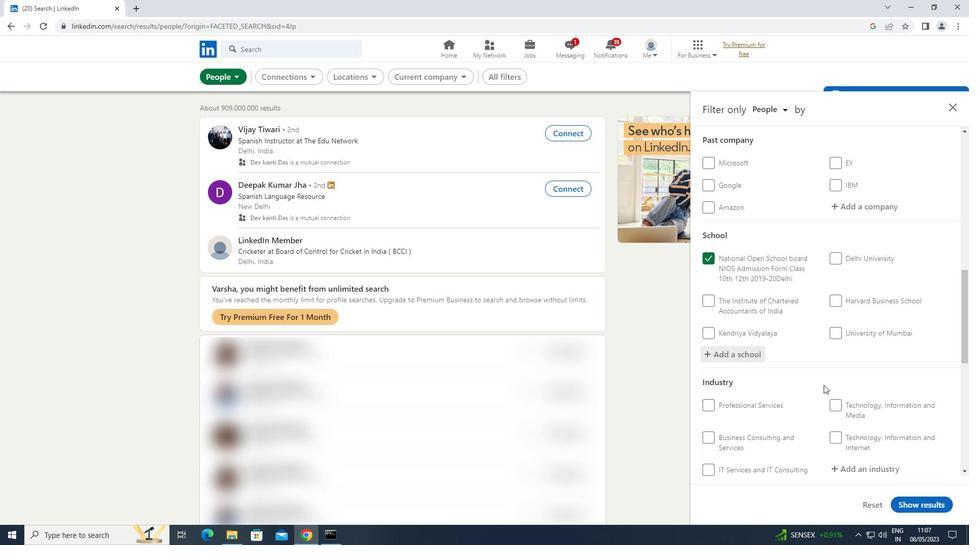 
Action: Mouse scrolled (824, 383) with delta (0, 0)
Screenshot: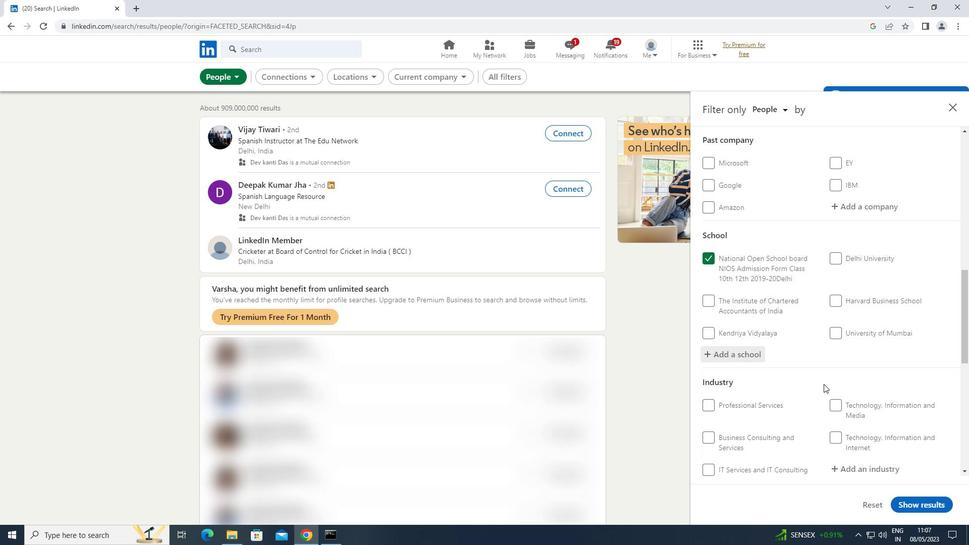 
Action: Mouse scrolled (824, 383) with delta (0, 0)
Screenshot: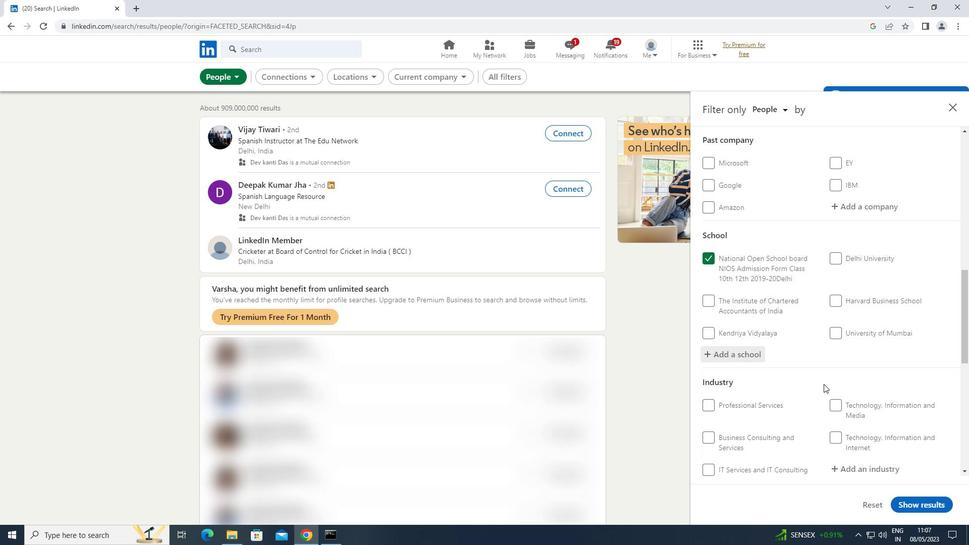 
Action: Mouse moved to (859, 368)
Screenshot: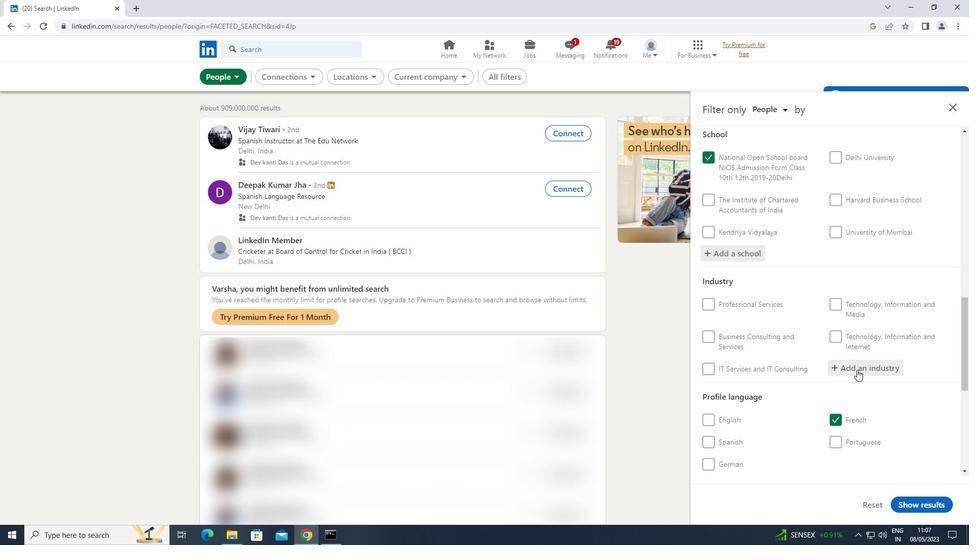 
Action: Mouse pressed left at (859, 368)
Screenshot: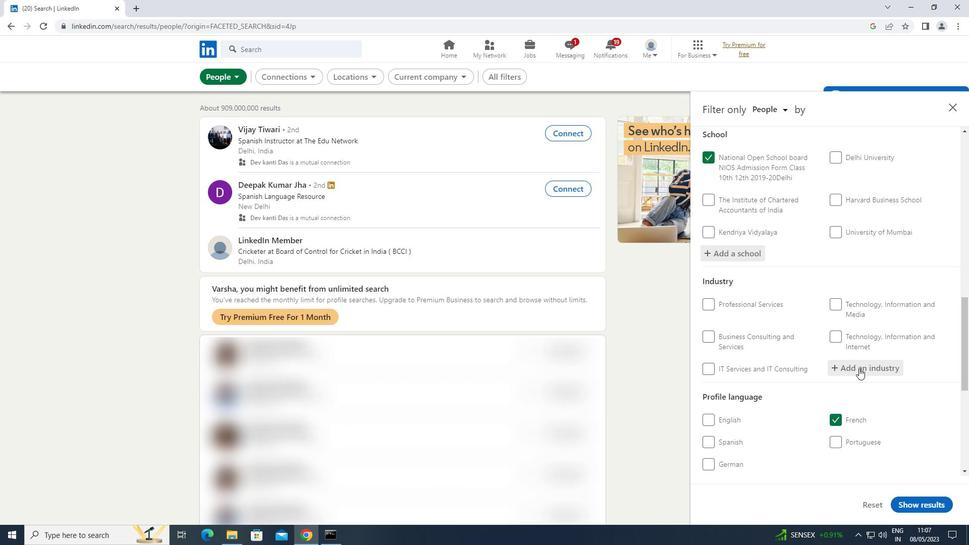 
Action: Key pressed <Key.shift>OPERATIONS
Screenshot: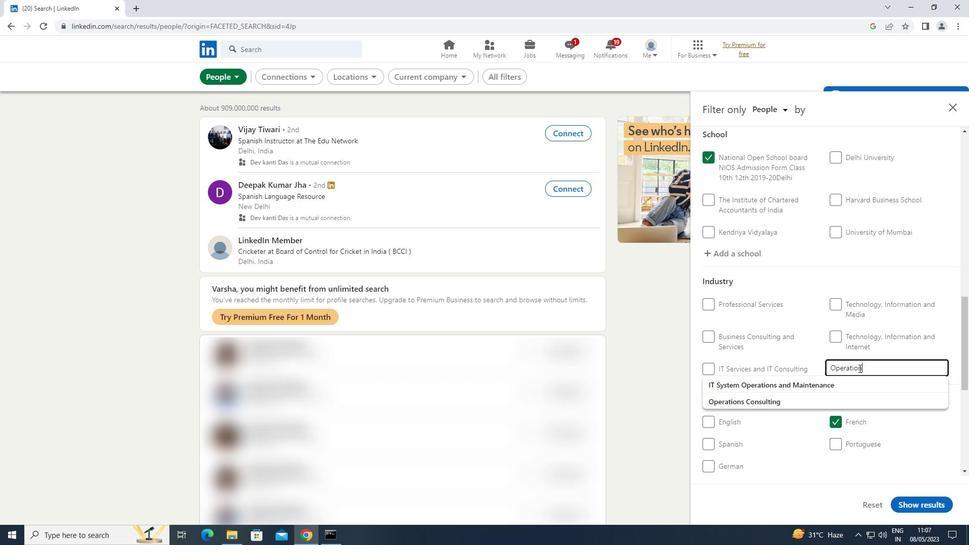 
Action: Mouse moved to (786, 401)
Screenshot: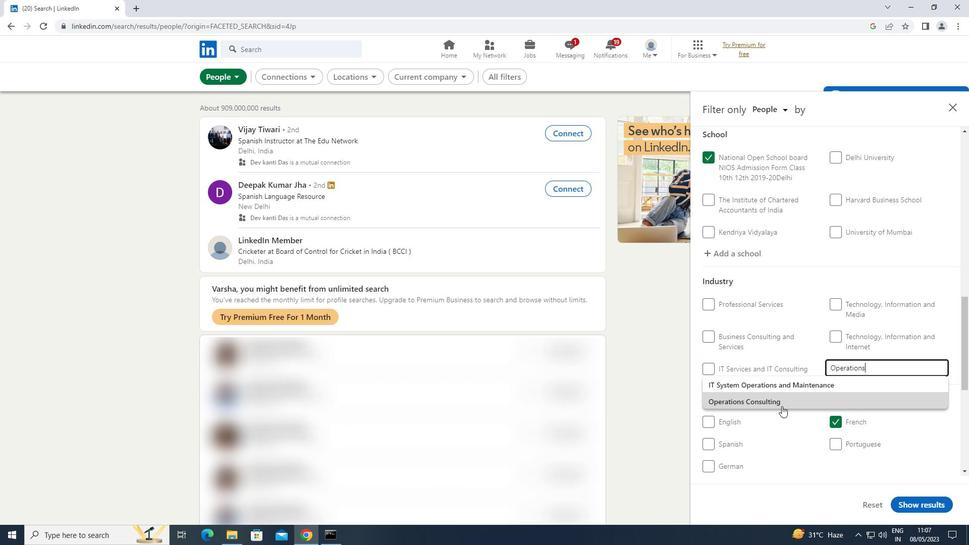 
Action: Mouse pressed left at (786, 401)
Screenshot: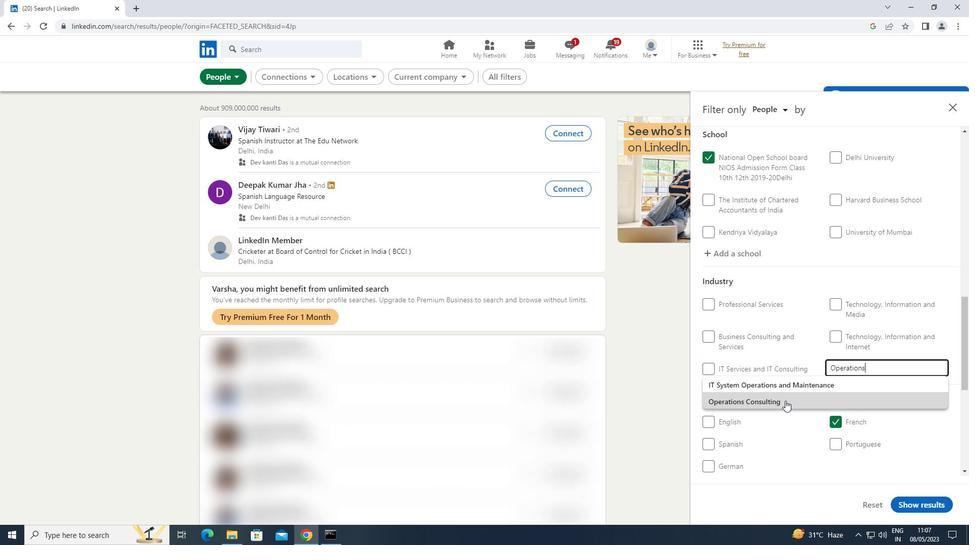 
Action: Mouse moved to (787, 400)
Screenshot: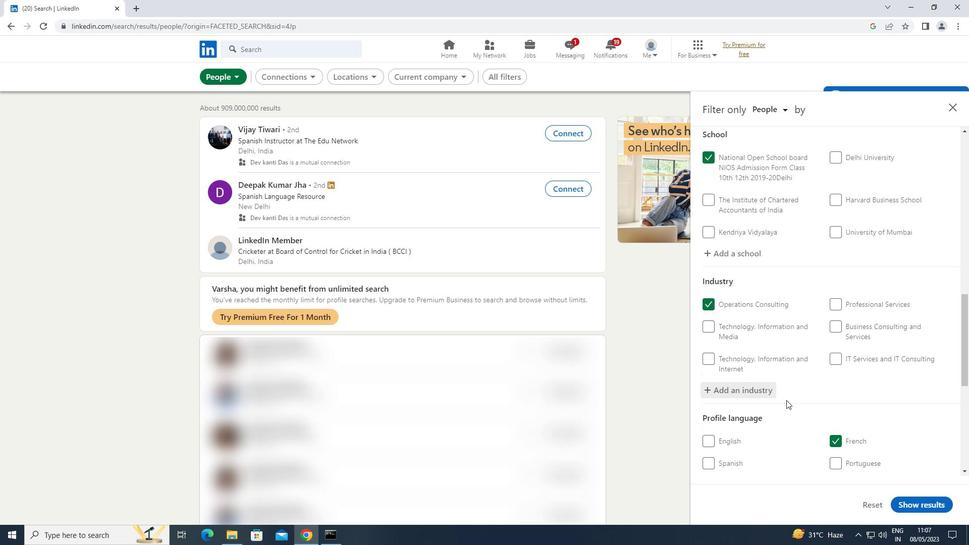 
Action: Mouse scrolled (787, 399) with delta (0, 0)
Screenshot: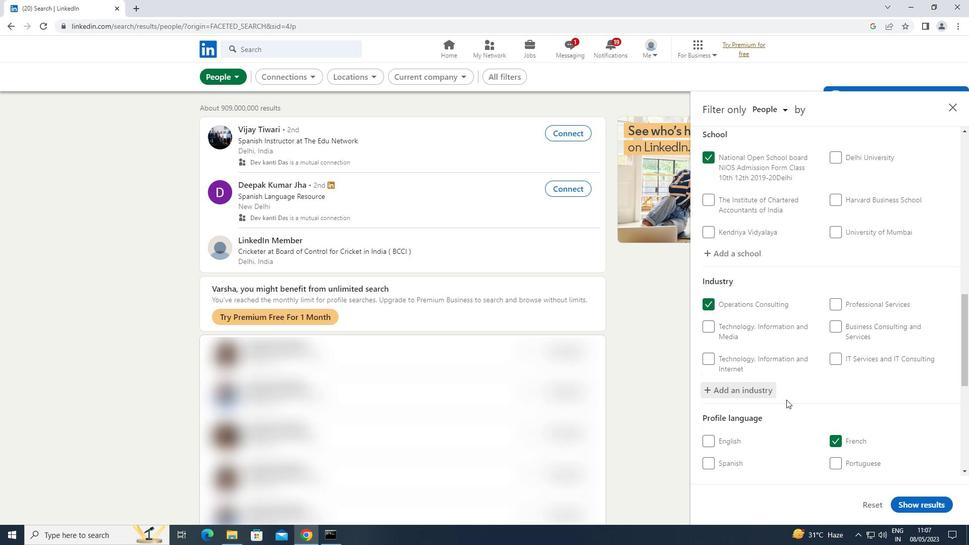 
Action: Mouse scrolled (787, 399) with delta (0, 0)
Screenshot: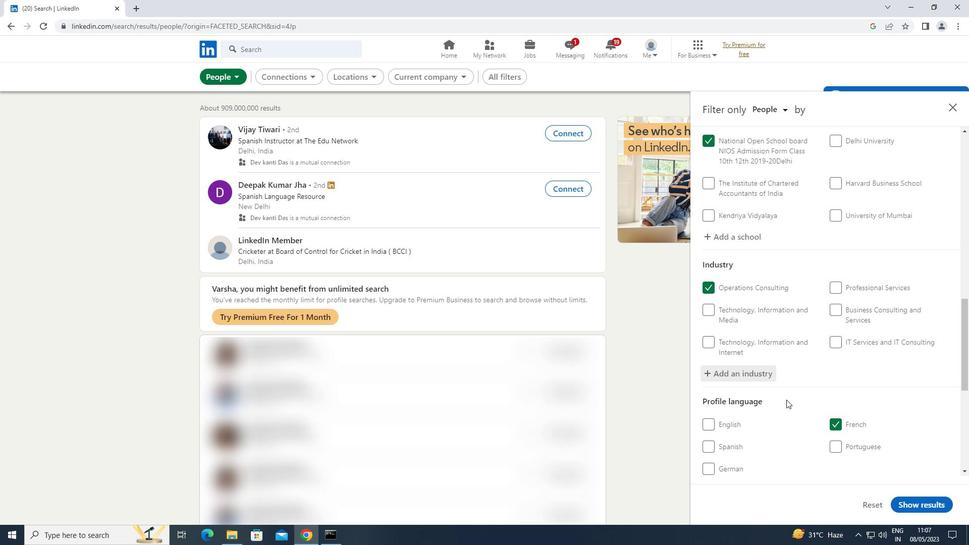
Action: Mouse scrolled (787, 399) with delta (0, 0)
Screenshot: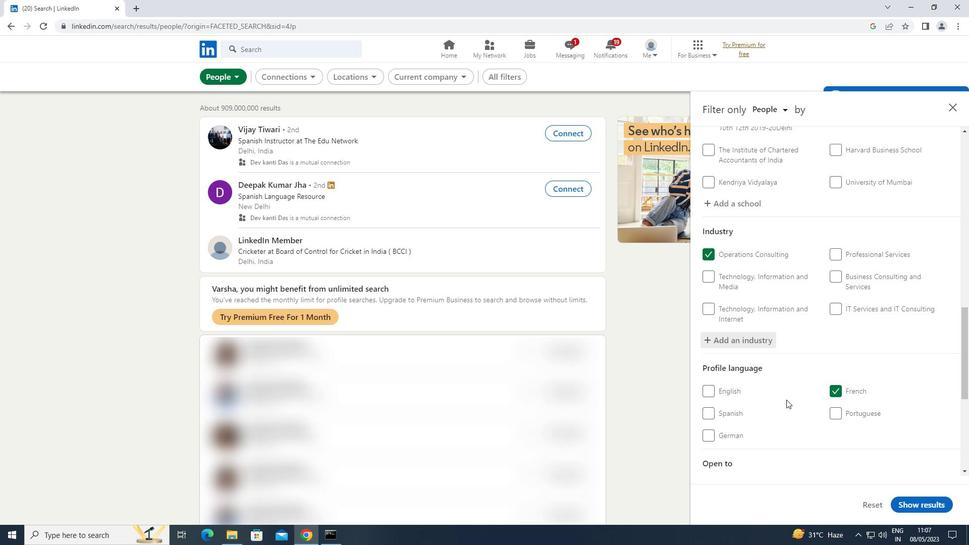 
Action: Mouse scrolled (787, 399) with delta (0, 0)
Screenshot: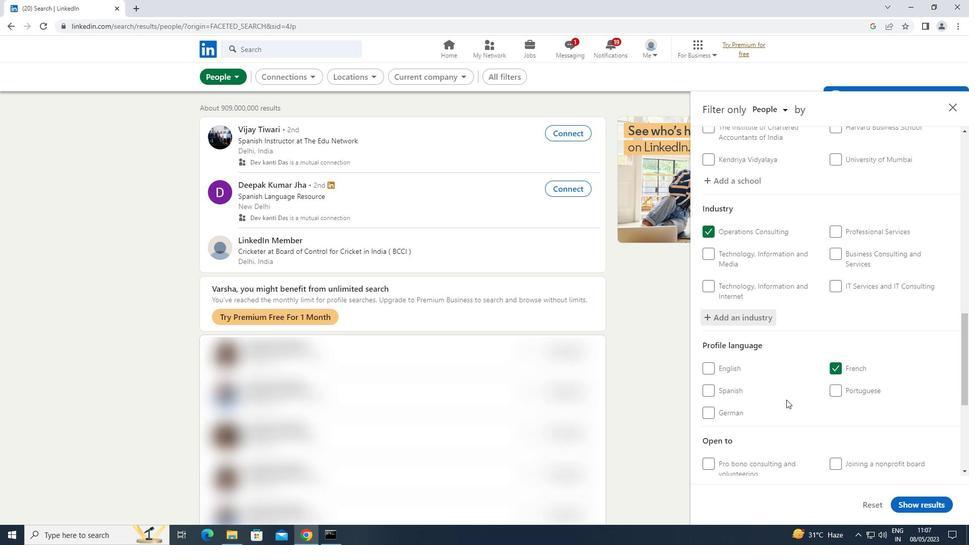 
Action: Mouse scrolled (787, 399) with delta (0, 0)
Screenshot: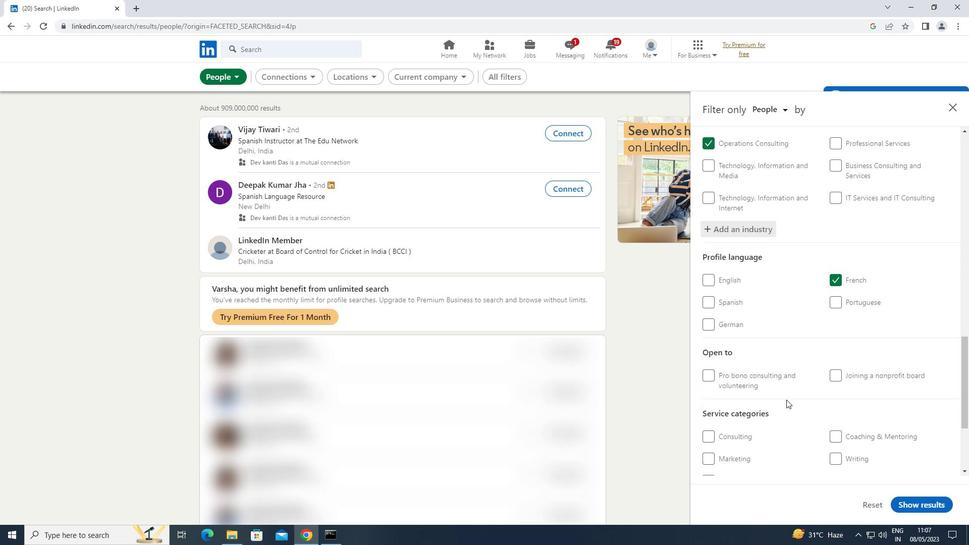
Action: Mouse moved to (853, 390)
Screenshot: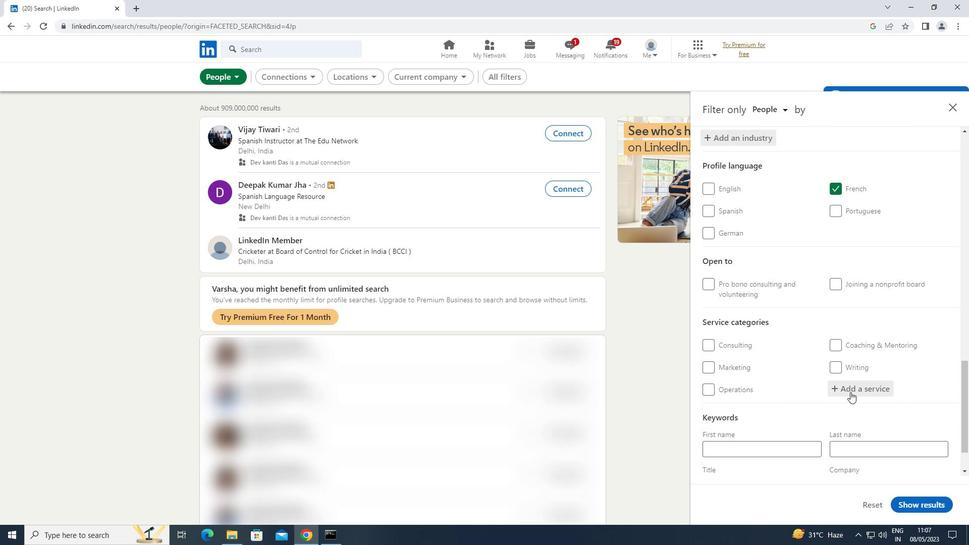 
Action: Mouse pressed left at (853, 390)
Screenshot: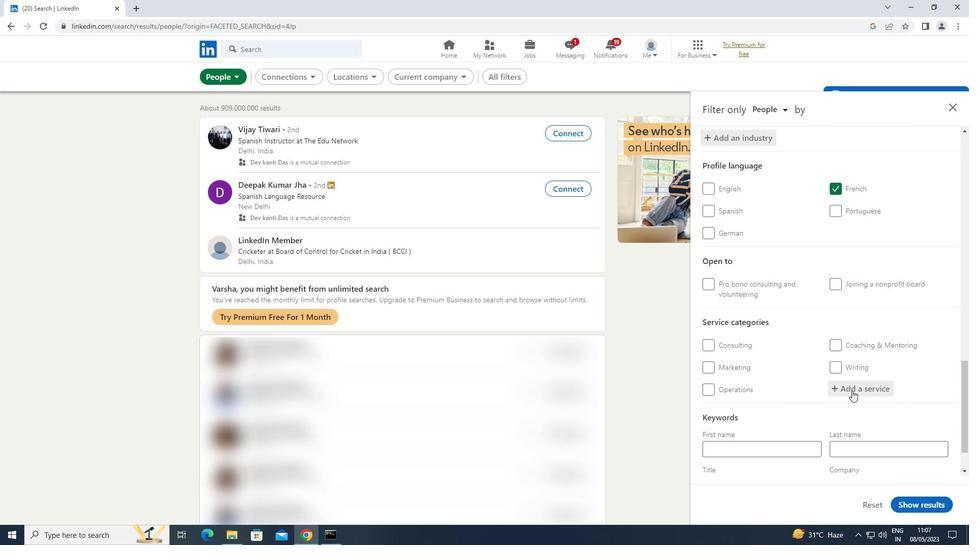 
Action: Mouse moved to (853, 390)
Screenshot: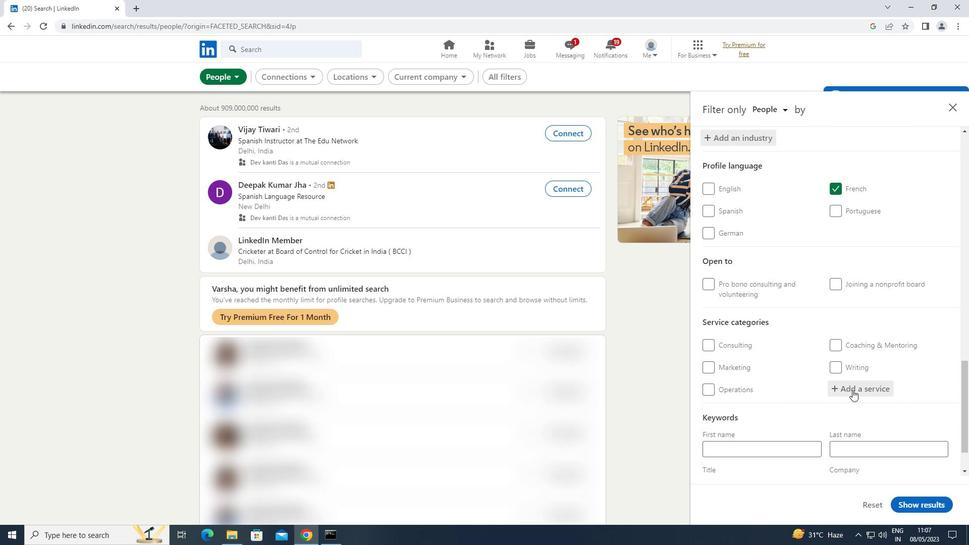 
Action: Key pressed <Key.shift>WEDDING
Screenshot: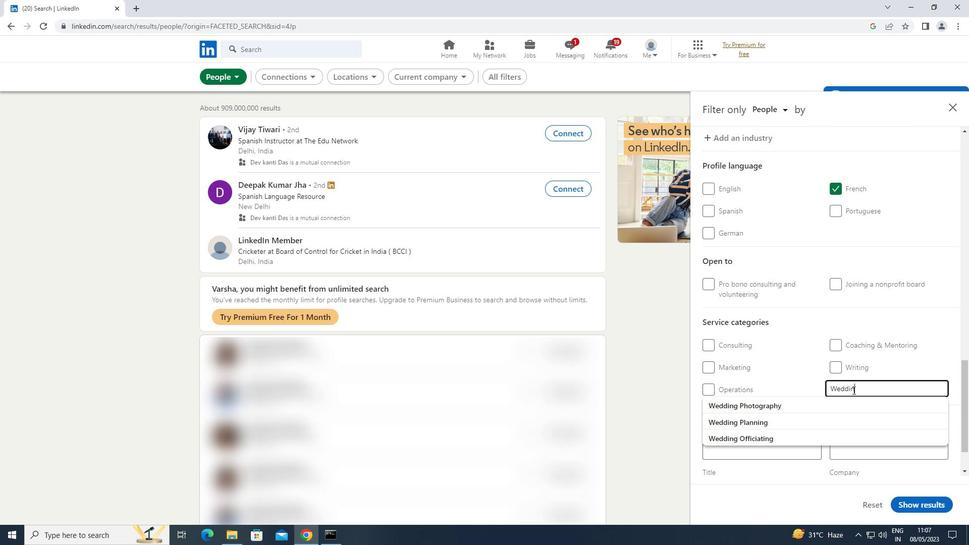 
Action: Mouse moved to (794, 403)
Screenshot: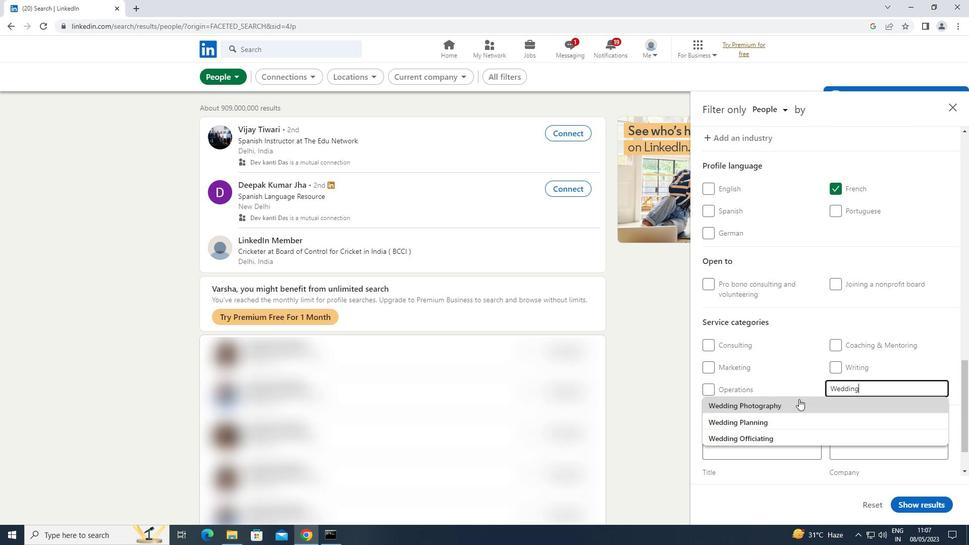 
Action: Mouse pressed left at (794, 403)
Screenshot: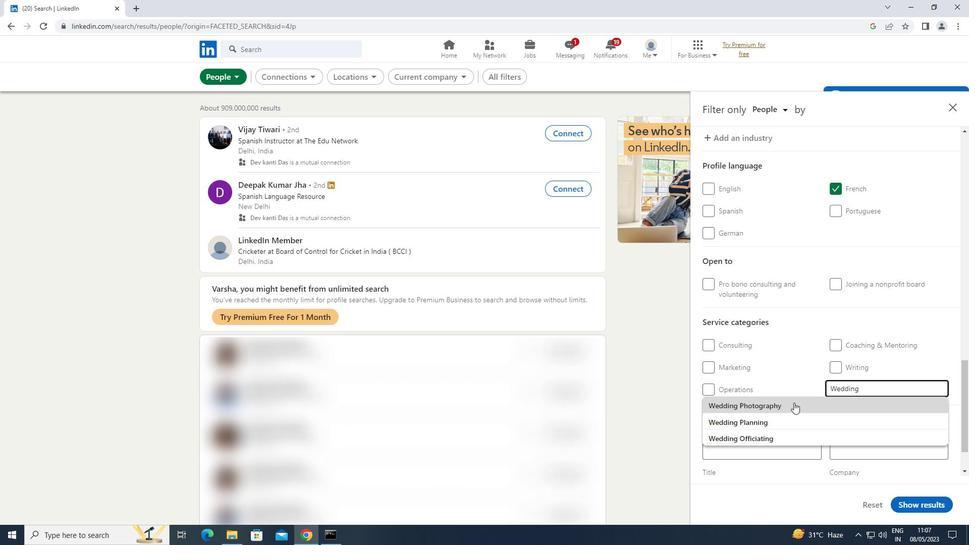 
Action: Mouse scrolled (794, 402) with delta (0, 0)
Screenshot: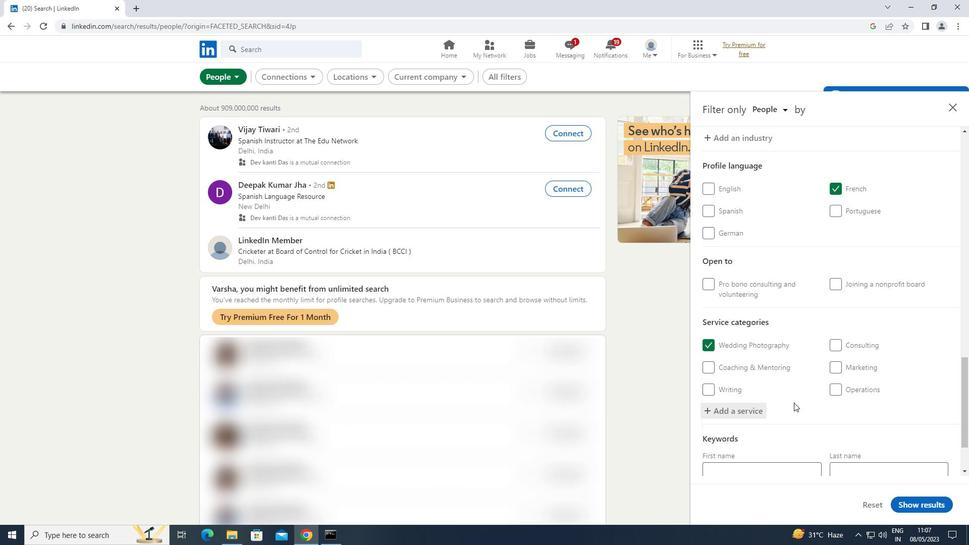 
Action: Mouse scrolled (794, 402) with delta (0, 0)
Screenshot: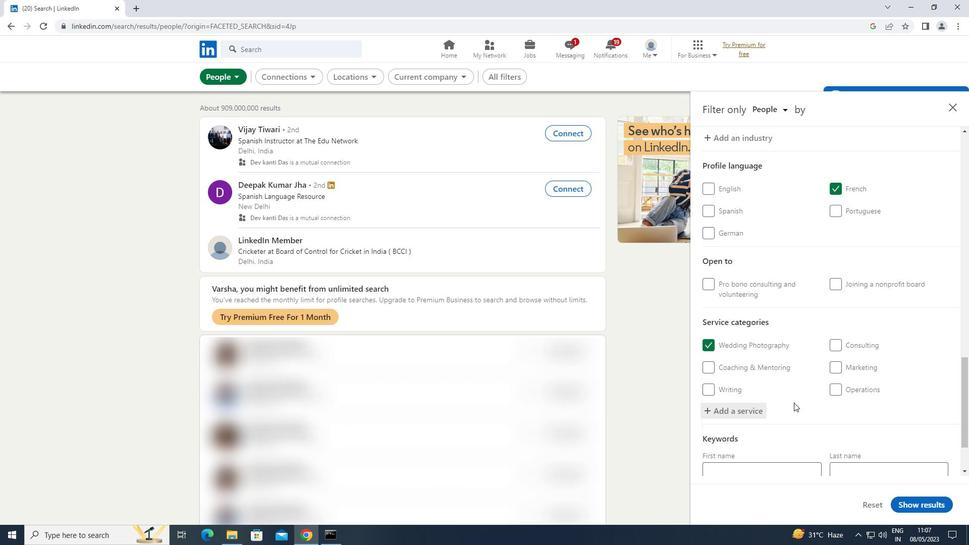 
Action: Mouse scrolled (794, 402) with delta (0, 0)
Screenshot: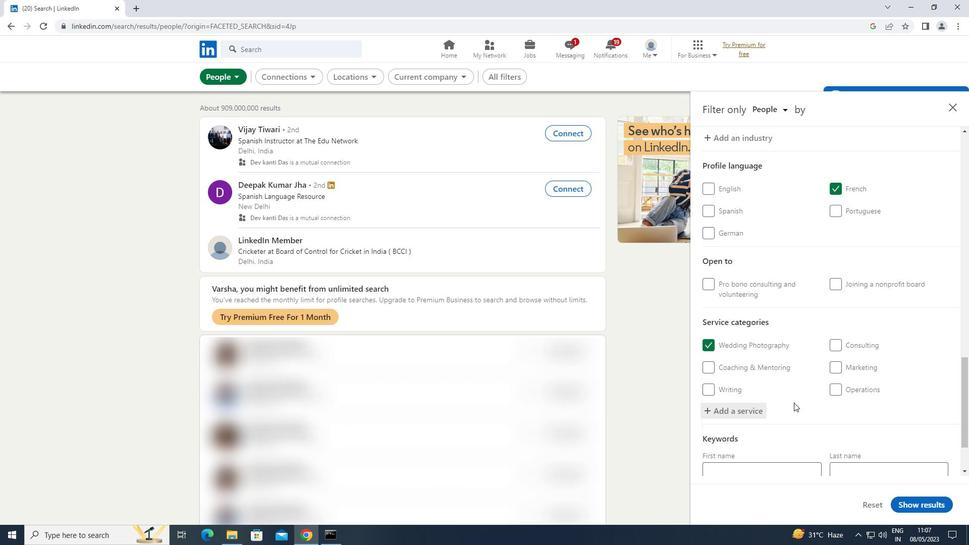 
Action: Mouse scrolled (794, 402) with delta (0, 0)
Screenshot: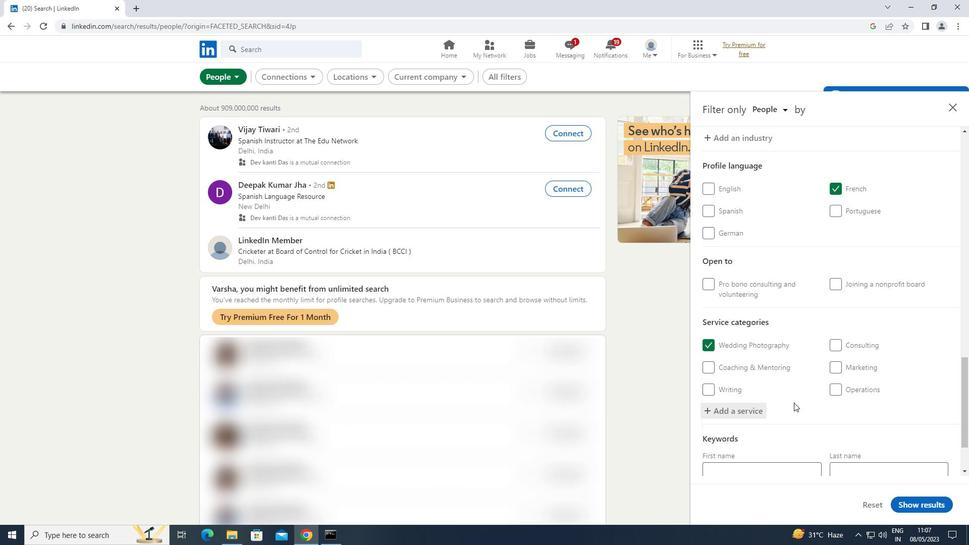 
Action: Mouse scrolled (794, 402) with delta (0, 0)
Screenshot: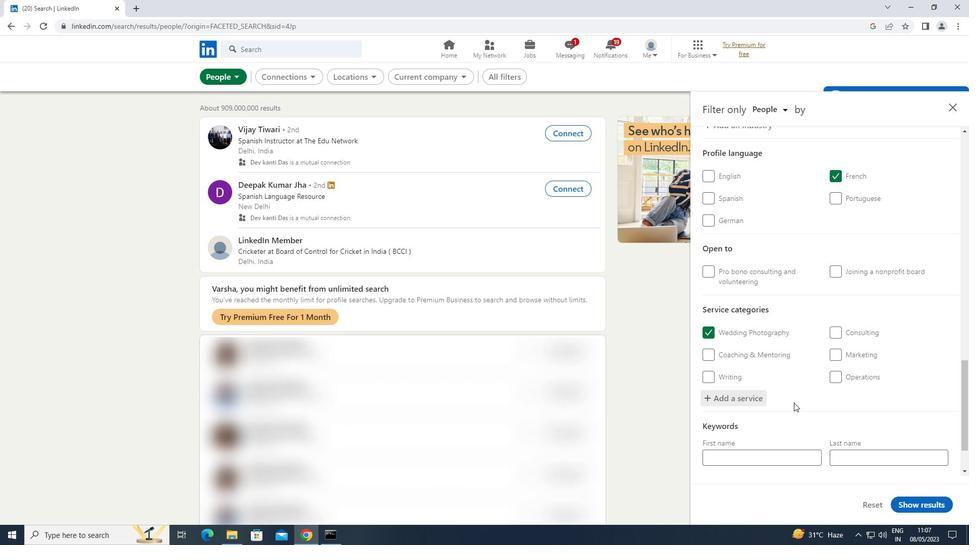 
Action: Mouse moved to (757, 431)
Screenshot: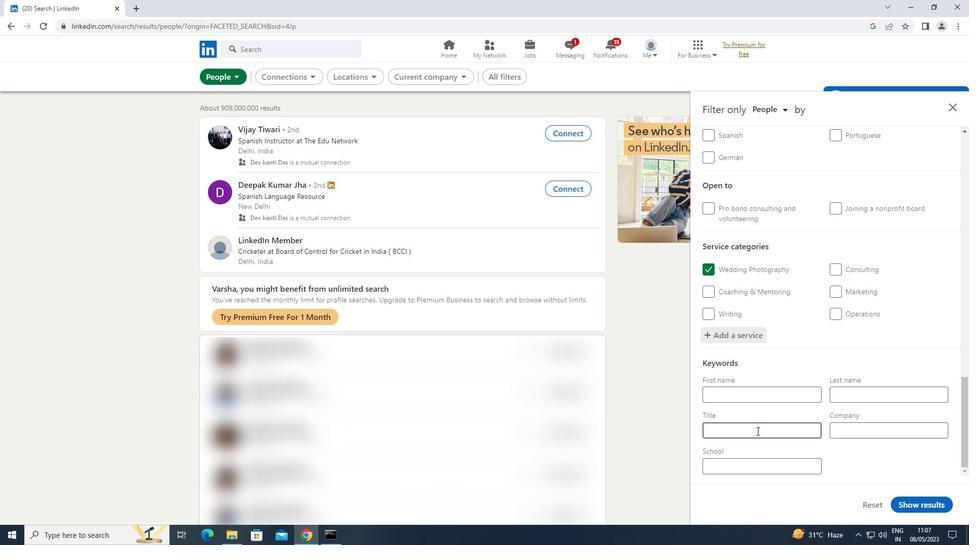 
Action: Mouse pressed left at (757, 431)
Screenshot: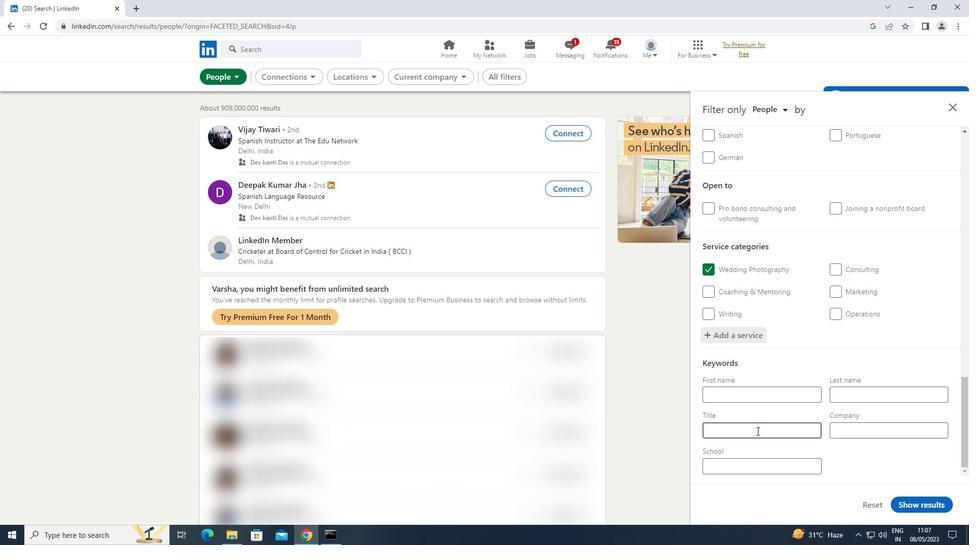 
Action: Key pressed <Key.shift>HOTEL<Key.space><Key.shift>MANAGER
Screenshot: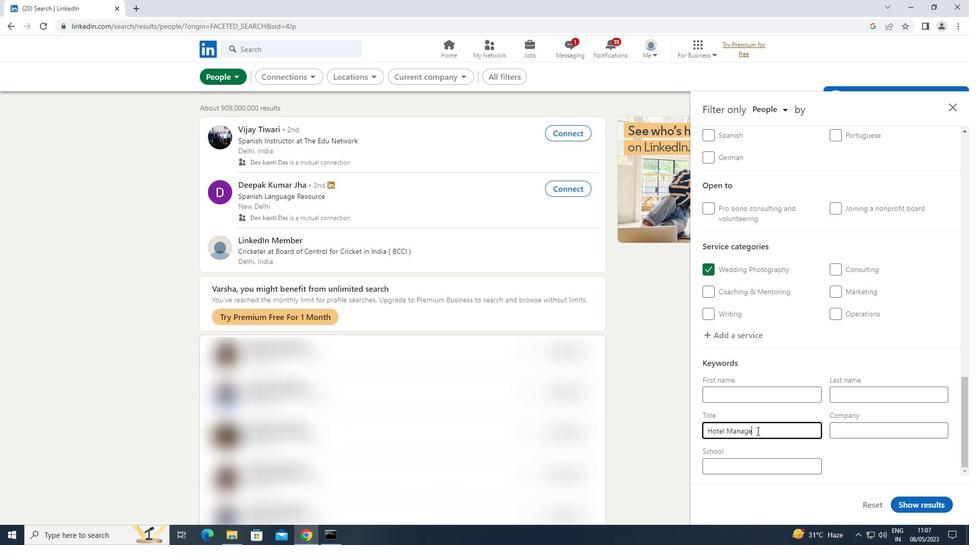 
Action: Mouse moved to (918, 501)
Screenshot: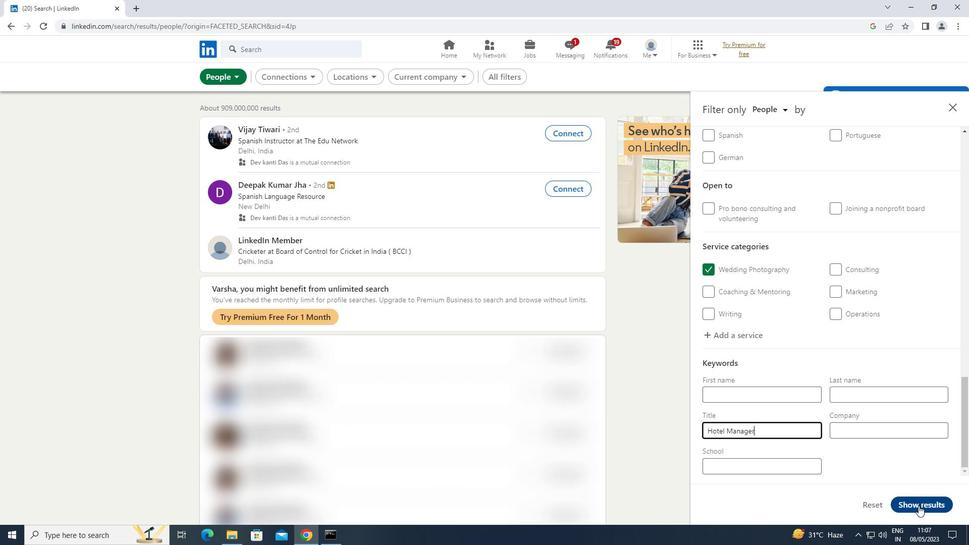 
Action: Mouse pressed left at (918, 501)
Screenshot: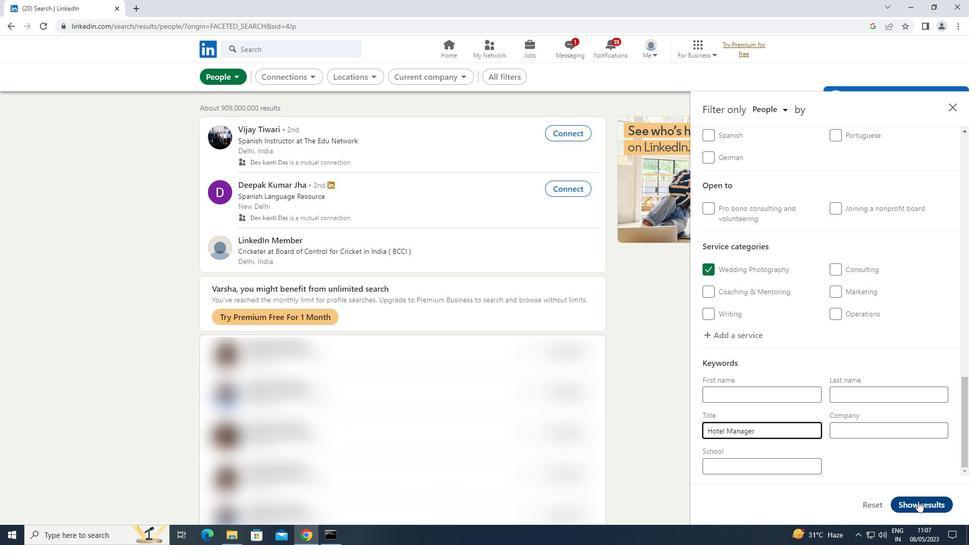 
Action: Mouse moved to (918, 501)
Screenshot: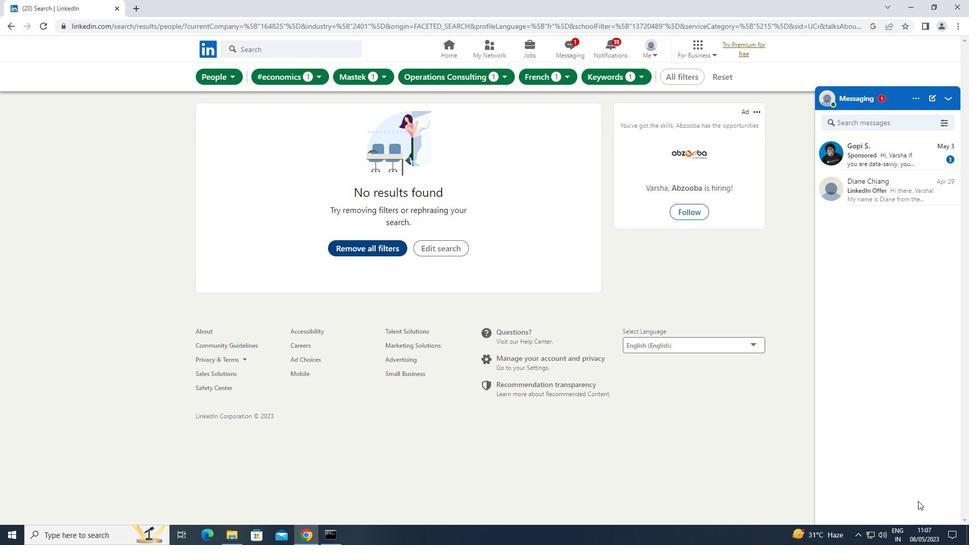 
